 Task: Look for space in Borsa, Romania from 1st August, 2023 to 5th August, 2023 for 3 adults, 1 child in price range Rs.13000 to Rs.20000. Place can be entire place with 2 bedrooms having 3 beds and 2 bathrooms. Property type can be flatguest house, hotel. Booking option can be shelf check-in. Required host language is English.
Action: Mouse moved to (427, 88)
Screenshot: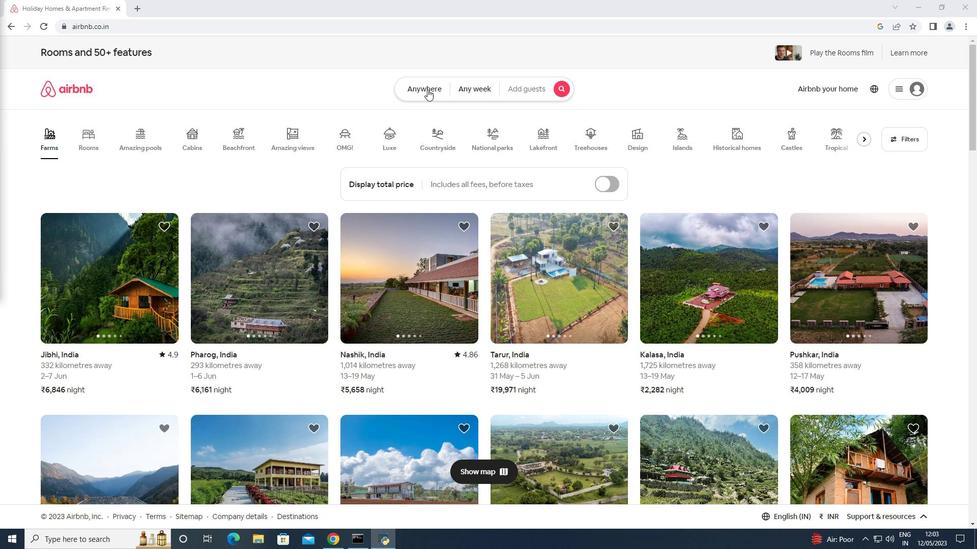
Action: Mouse pressed left at (427, 88)
Screenshot: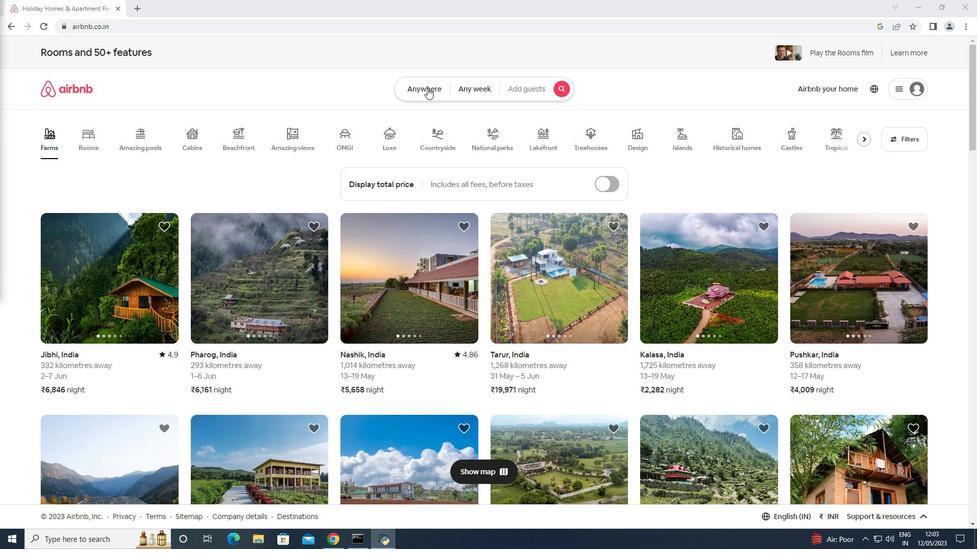
Action: Mouse moved to (351, 134)
Screenshot: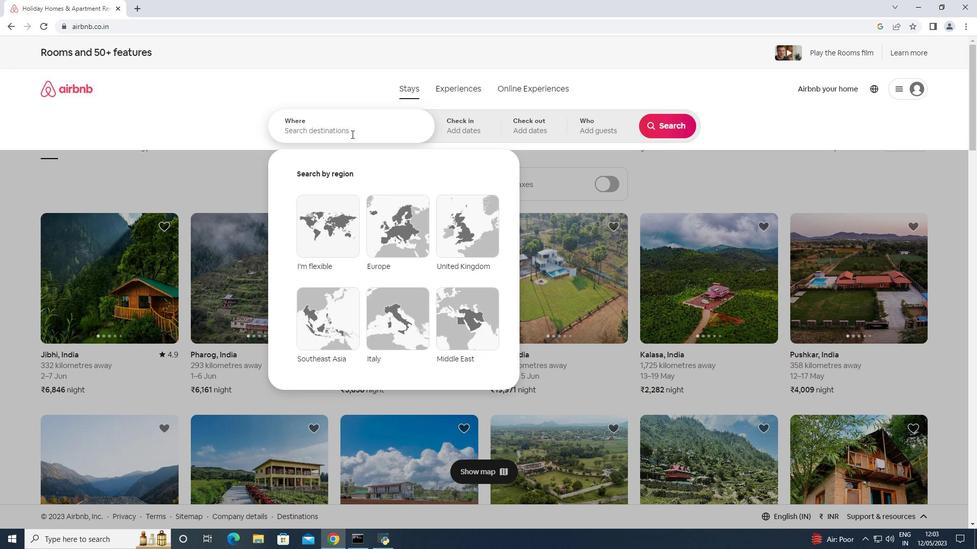 
Action: Mouse pressed left at (351, 134)
Screenshot: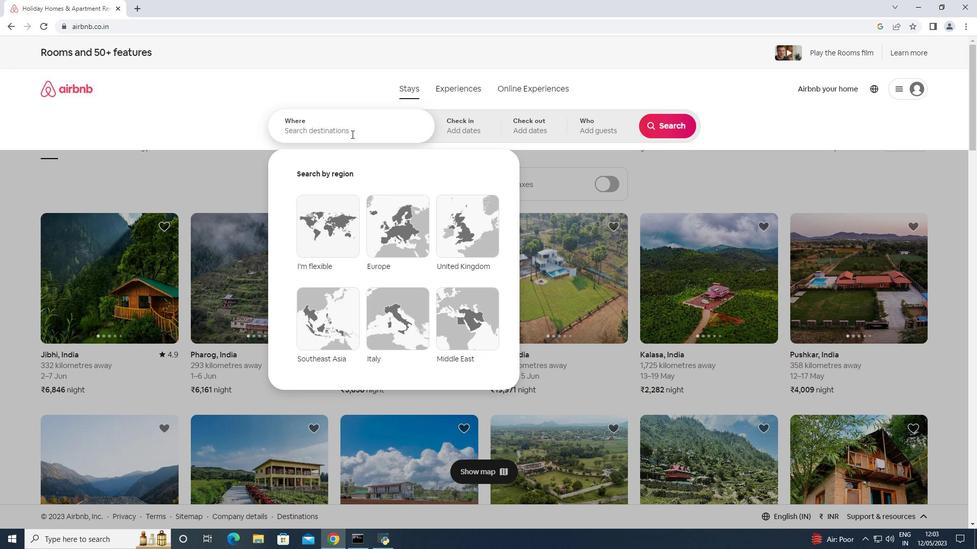 
Action: Key pressed <Key.shift>Borsa,<Key.space><Key.shift>Romania<Key.enter>
Screenshot: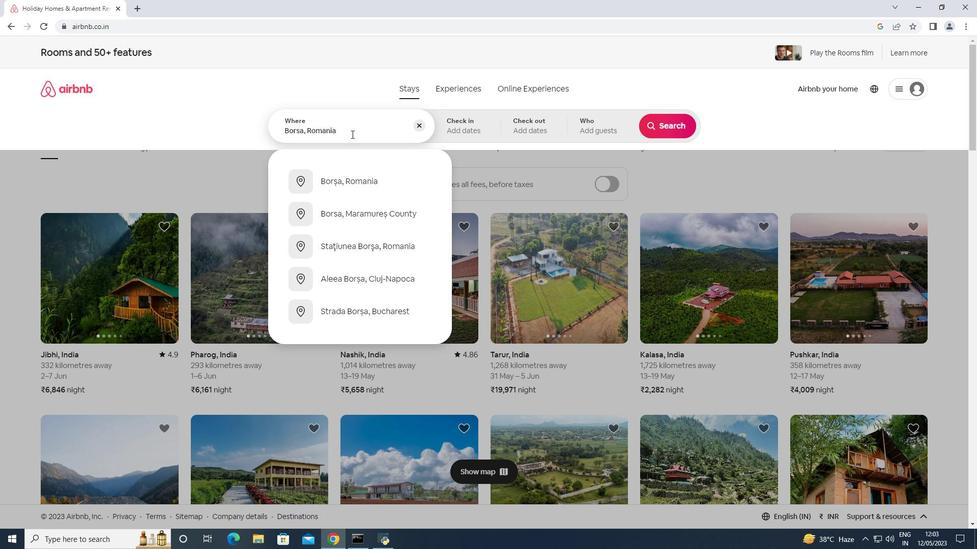 
Action: Mouse moved to (667, 211)
Screenshot: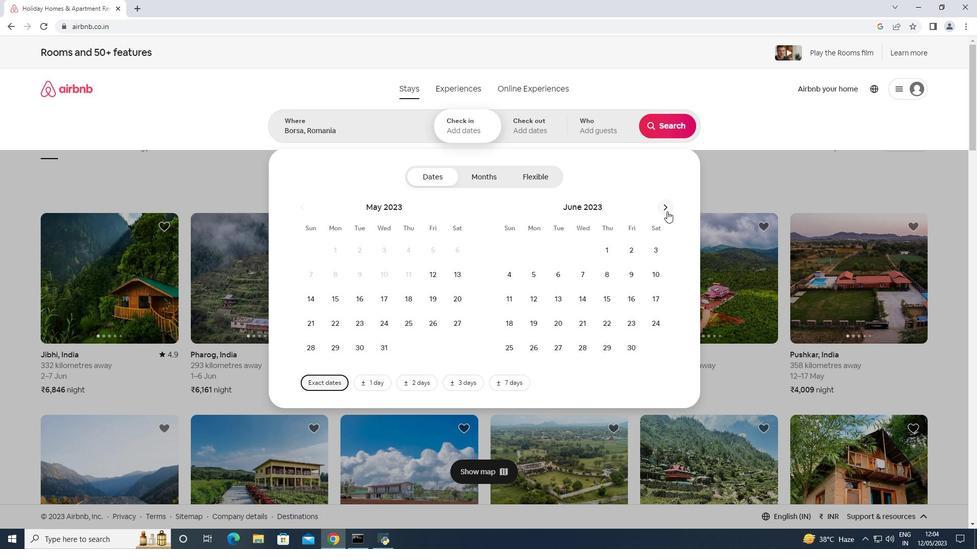 
Action: Mouse pressed left at (667, 211)
Screenshot: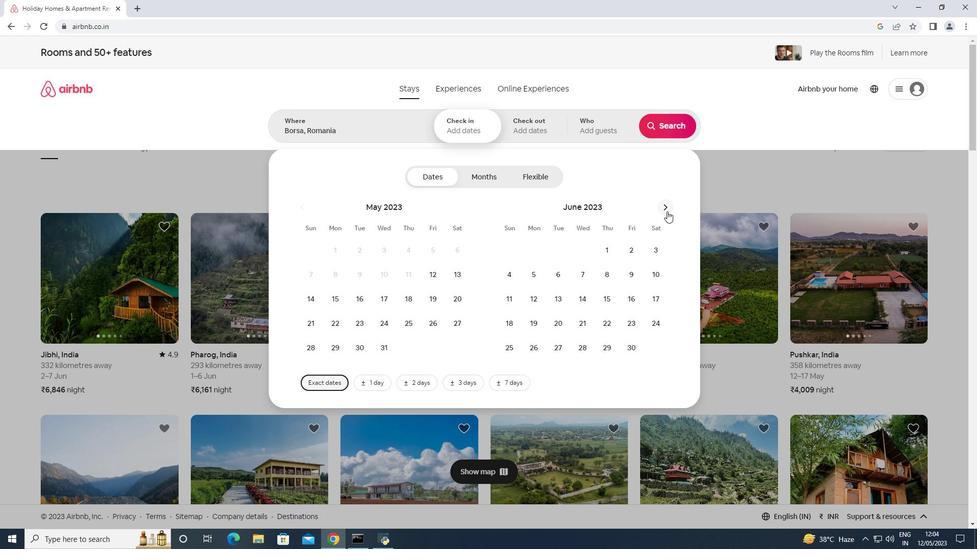 
Action: Mouse pressed left at (667, 211)
Screenshot: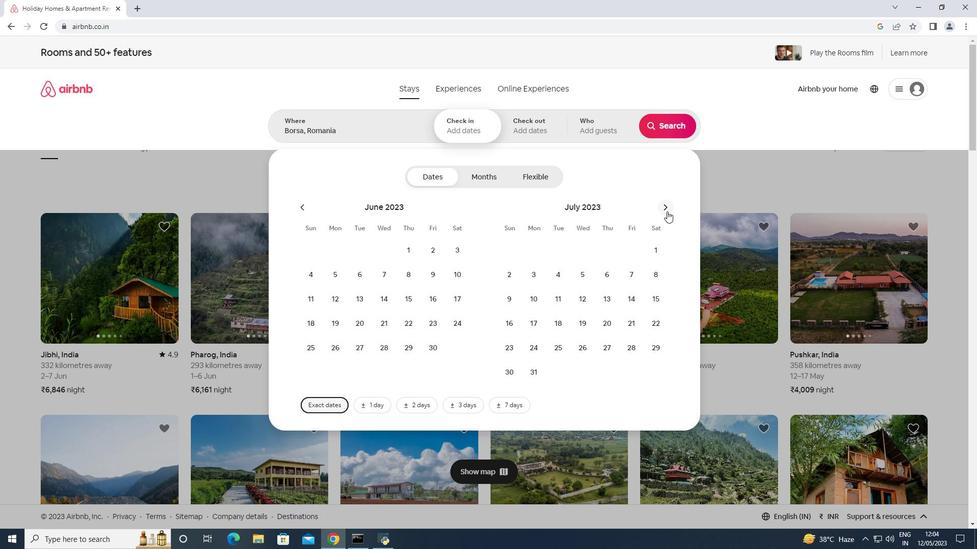 
Action: Mouse moved to (561, 247)
Screenshot: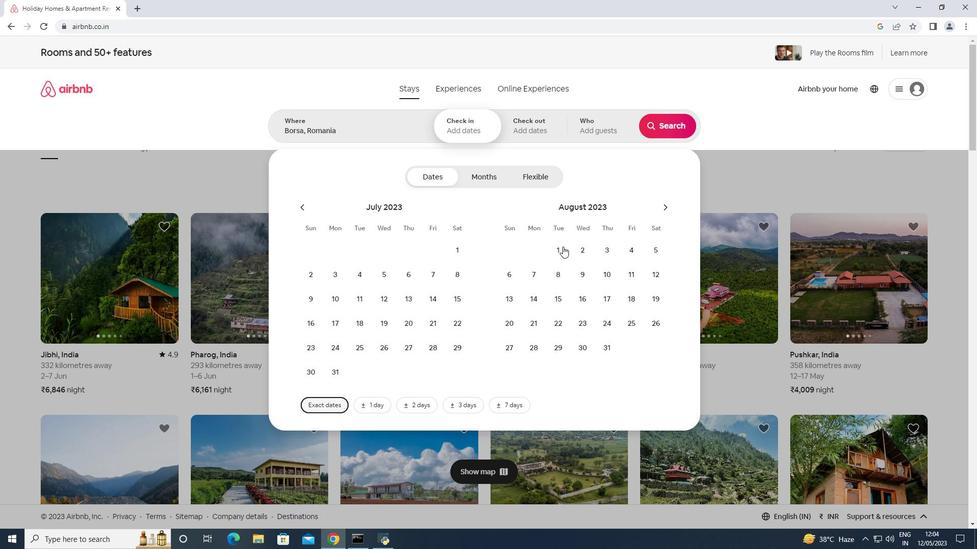 
Action: Mouse pressed left at (561, 247)
Screenshot: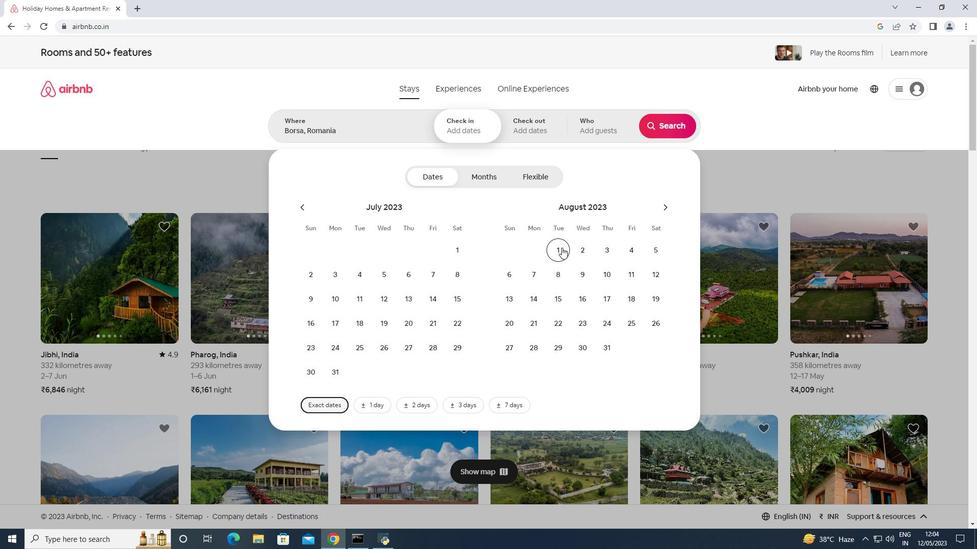 
Action: Mouse moved to (648, 248)
Screenshot: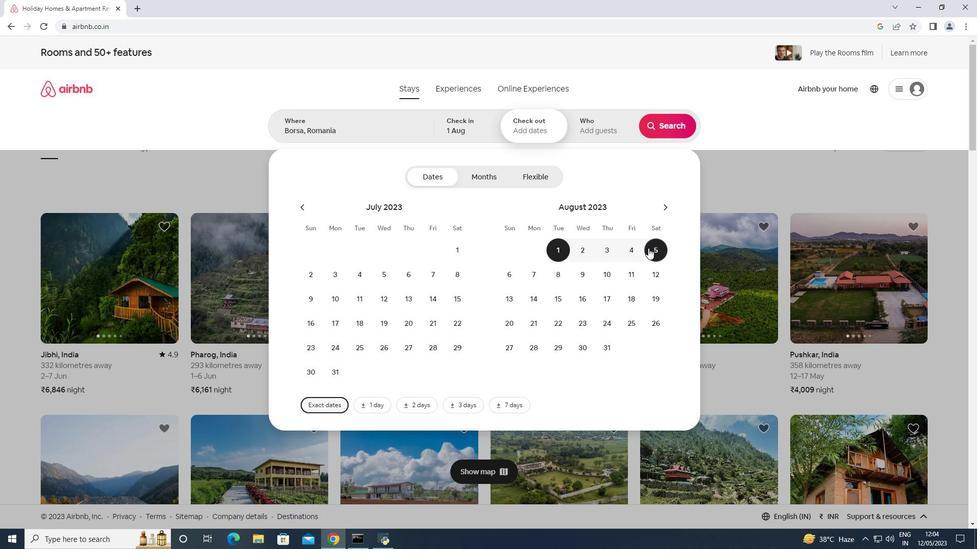 
Action: Mouse pressed left at (648, 248)
Screenshot: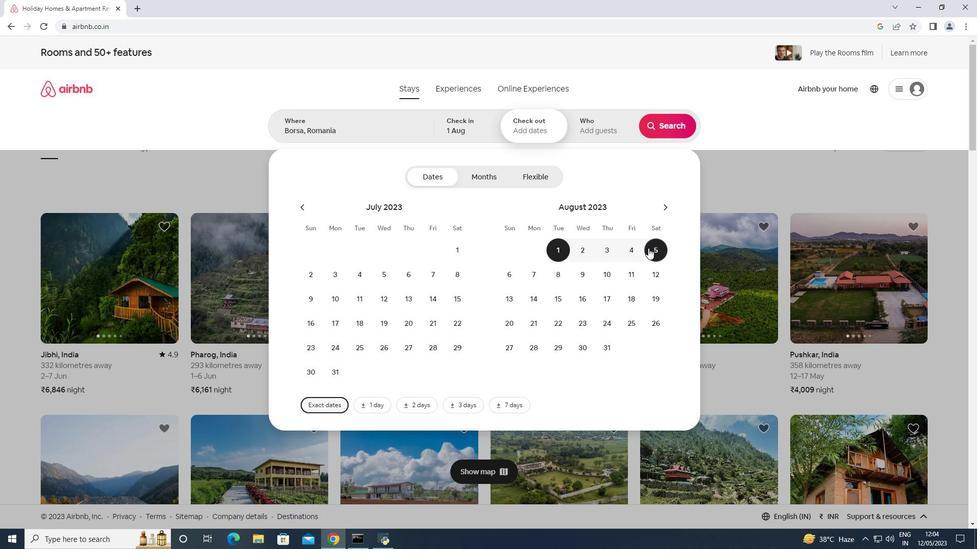 
Action: Mouse moved to (592, 132)
Screenshot: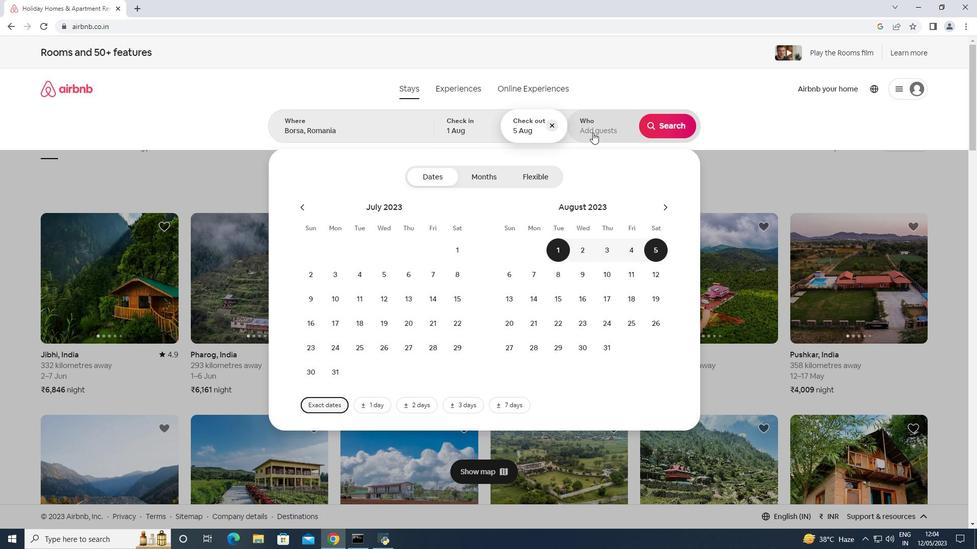 
Action: Mouse pressed left at (592, 132)
Screenshot: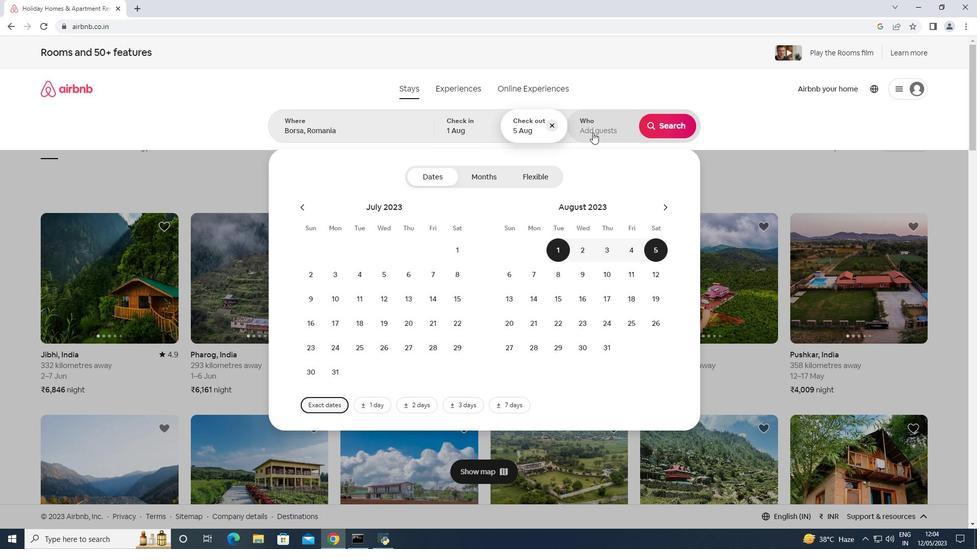 
Action: Mouse moved to (670, 178)
Screenshot: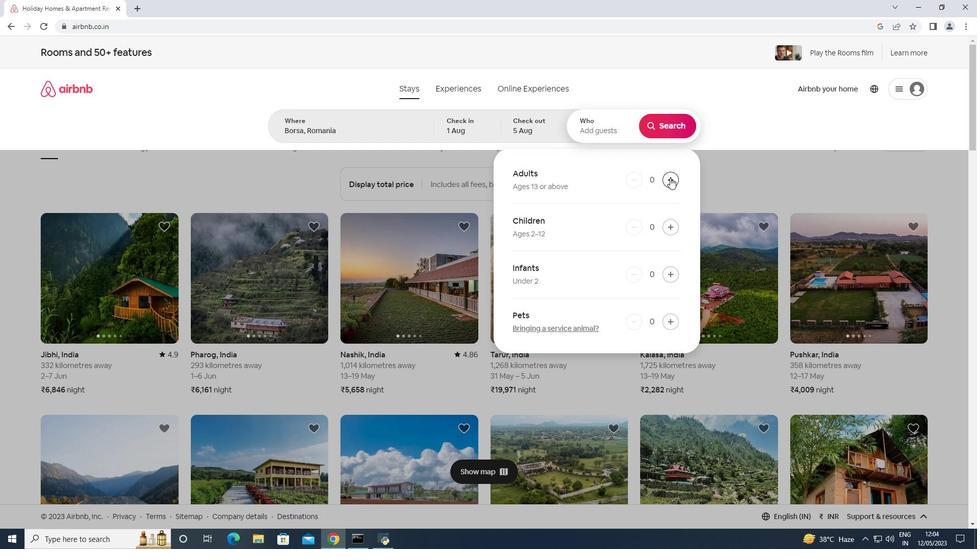 
Action: Mouse pressed left at (670, 178)
Screenshot: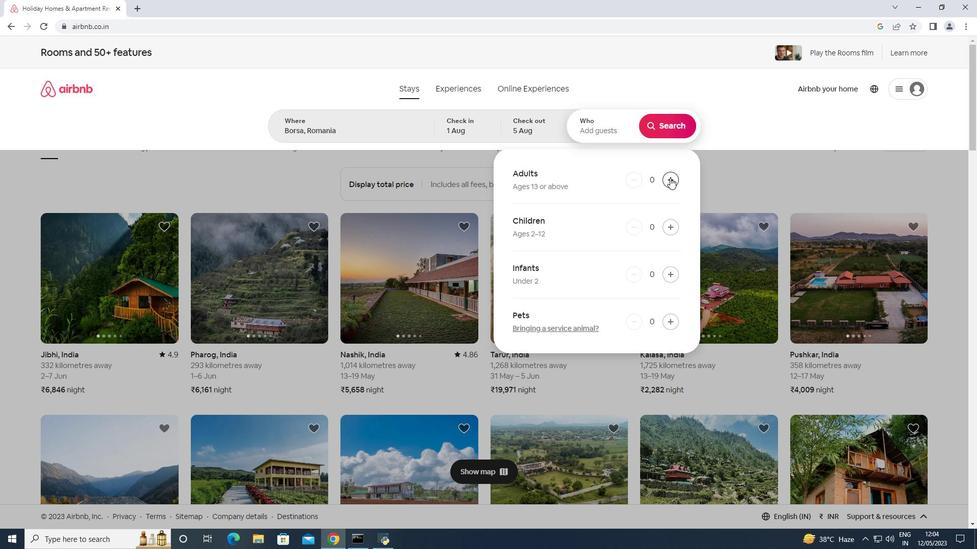 
Action: Mouse pressed left at (670, 178)
Screenshot: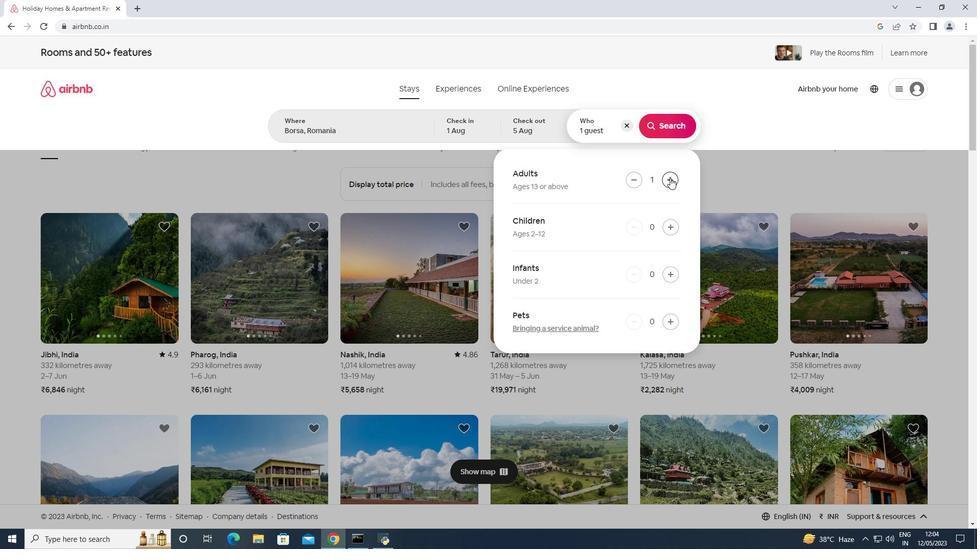 
Action: Mouse pressed left at (670, 178)
Screenshot: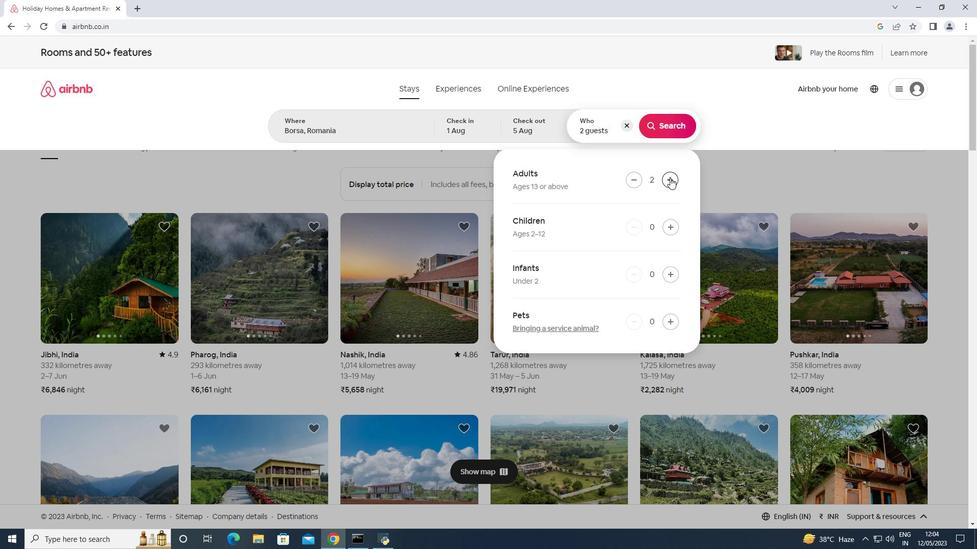 
Action: Mouse moved to (671, 227)
Screenshot: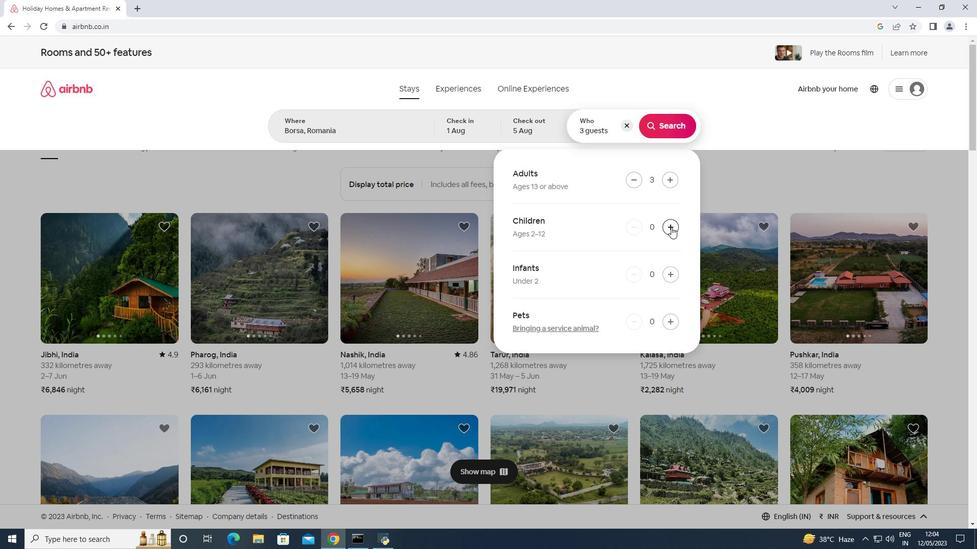 
Action: Mouse pressed left at (671, 227)
Screenshot: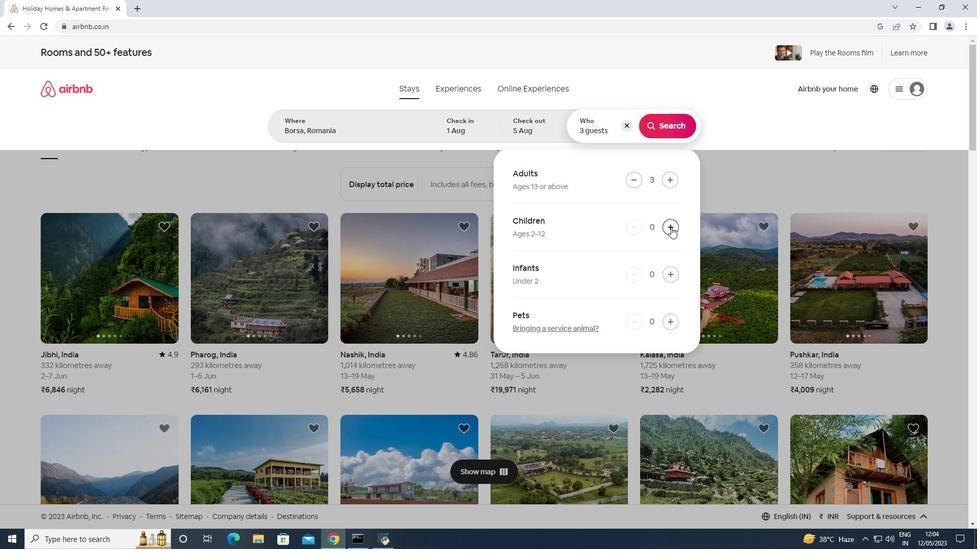 
Action: Mouse moved to (665, 122)
Screenshot: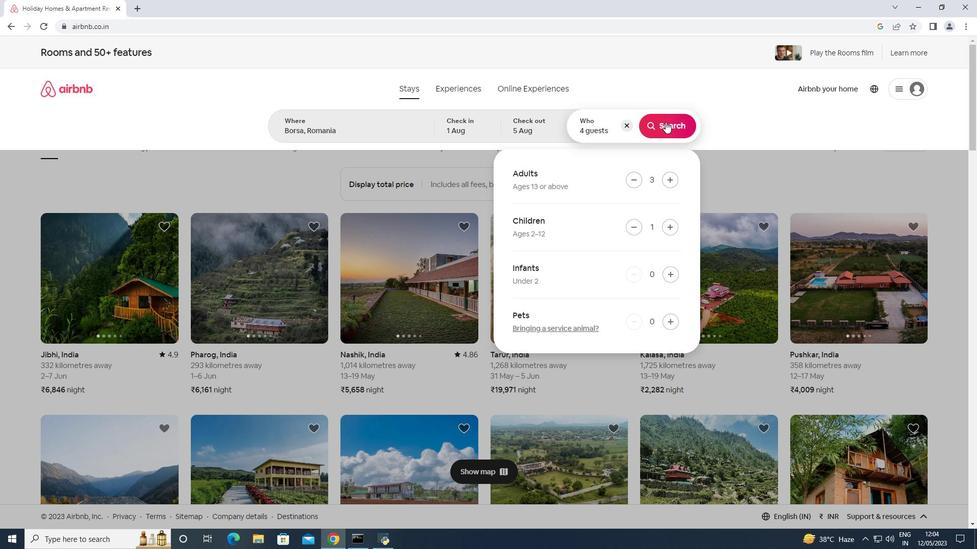 
Action: Mouse pressed left at (665, 122)
Screenshot: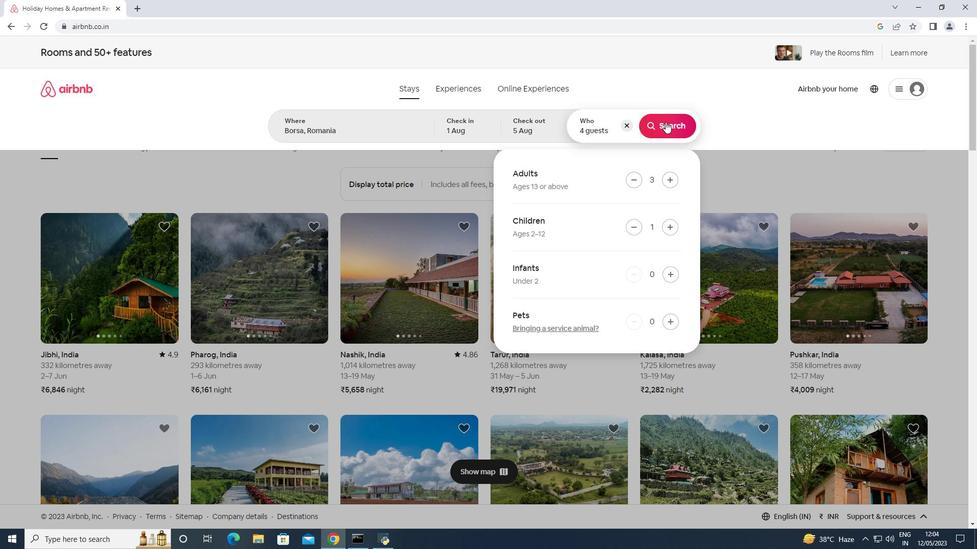 
Action: Mouse moved to (930, 95)
Screenshot: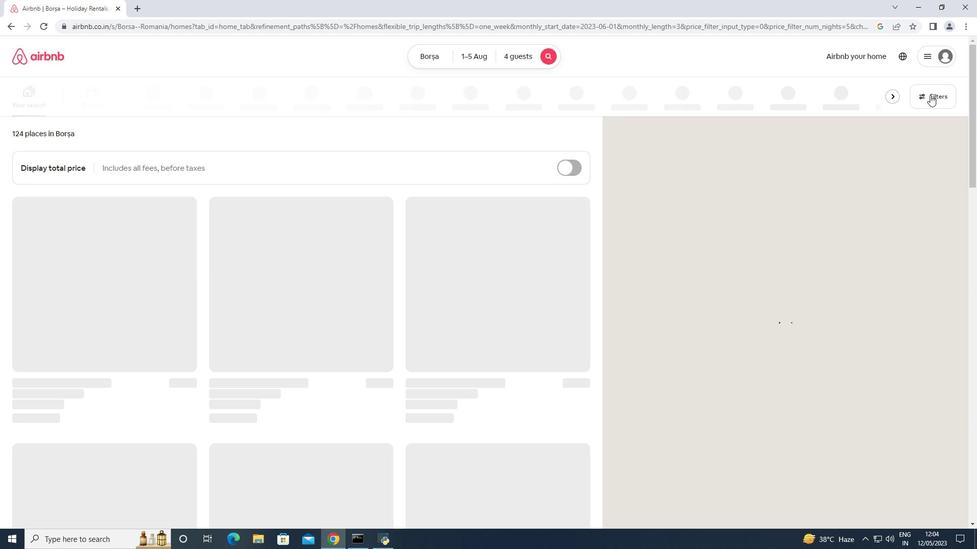 
Action: Mouse pressed left at (930, 95)
Screenshot: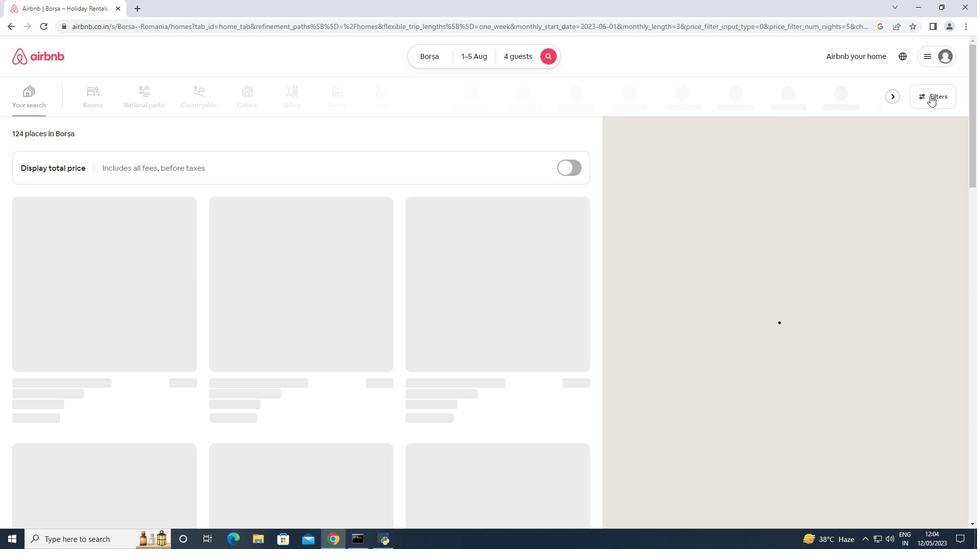 
Action: Mouse moved to (381, 348)
Screenshot: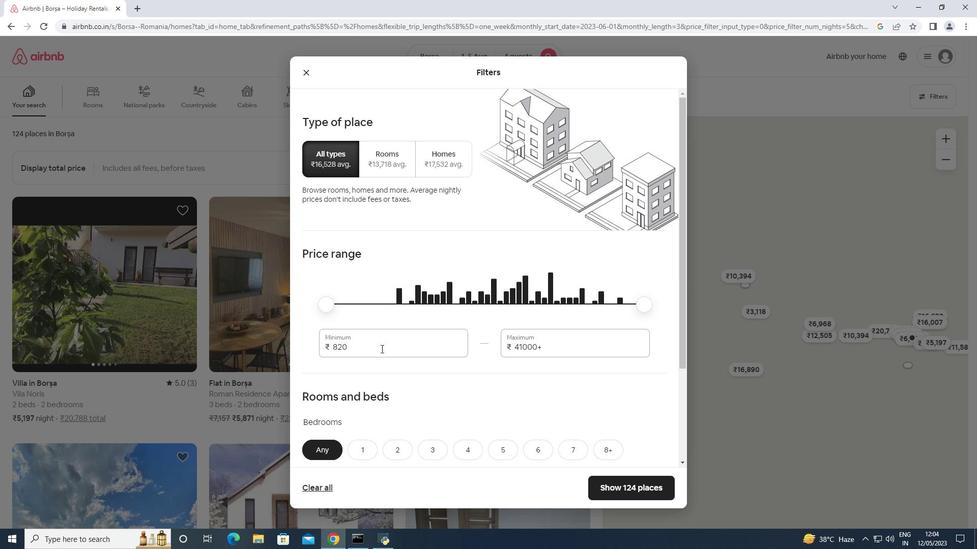 
Action: Mouse pressed left at (381, 348)
Screenshot: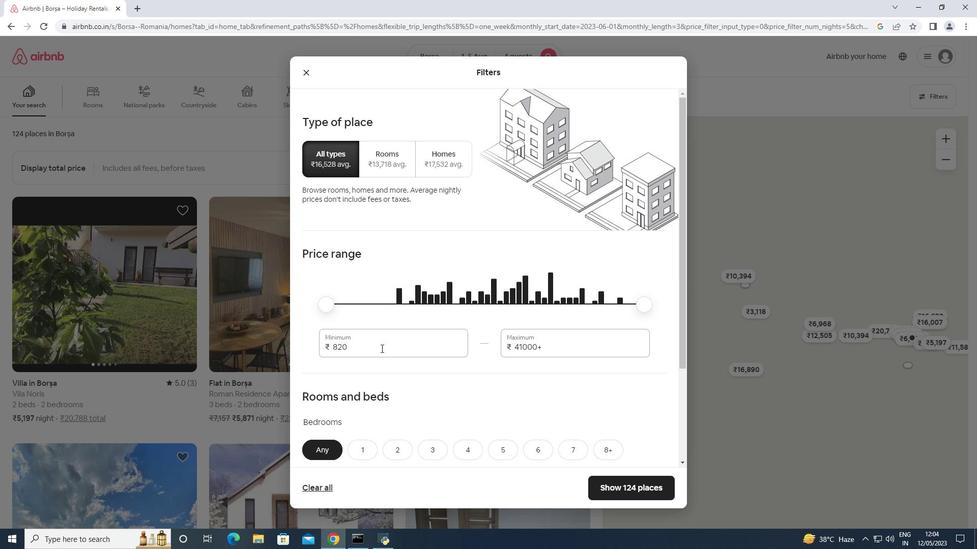
Action: Mouse pressed left at (381, 348)
Screenshot: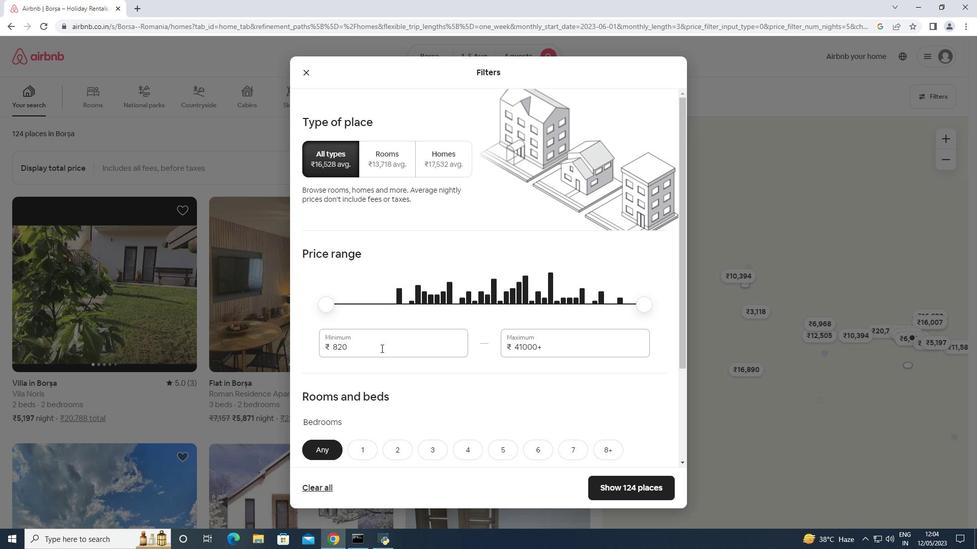 
Action: Key pressed 13000<Key.tab>20000
Screenshot: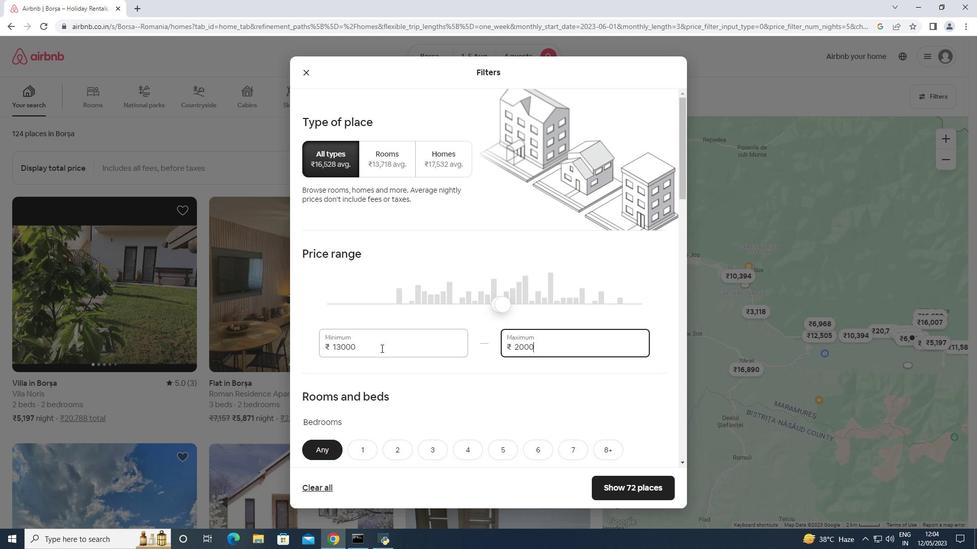 
Action: Mouse scrolled (381, 348) with delta (0, 0)
Screenshot: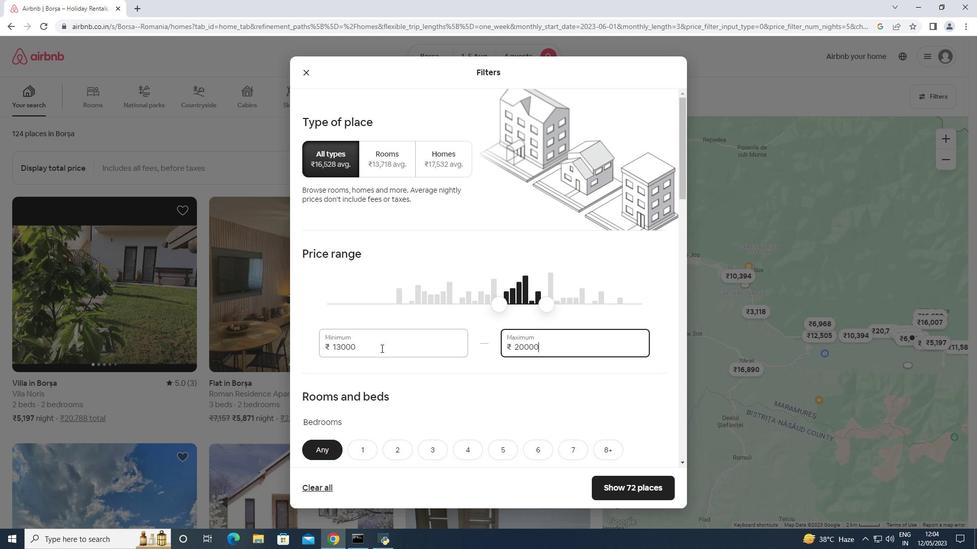 
Action: Mouse scrolled (381, 348) with delta (0, 0)
Screenshot: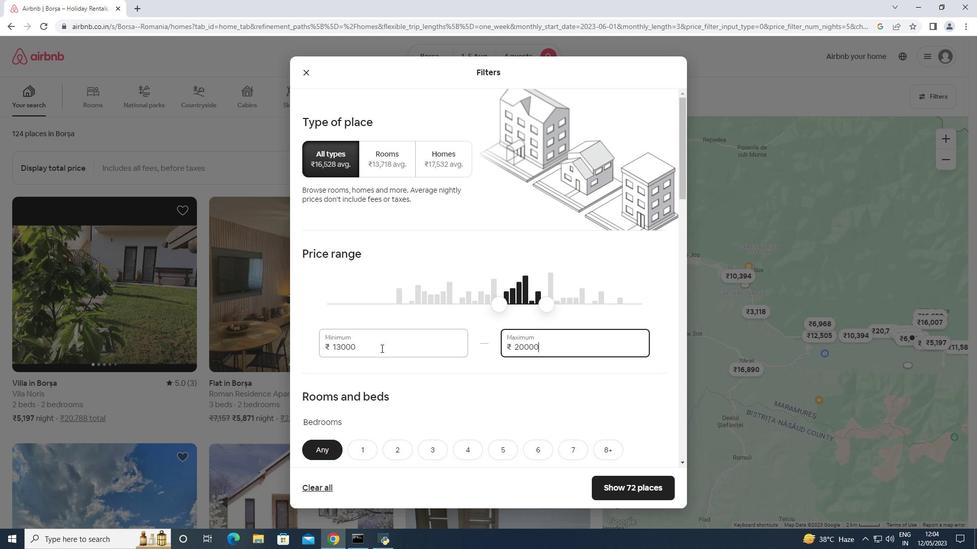 
Action: Mouse scrolled (381, 348) with delta (0, 0)
Screenshot: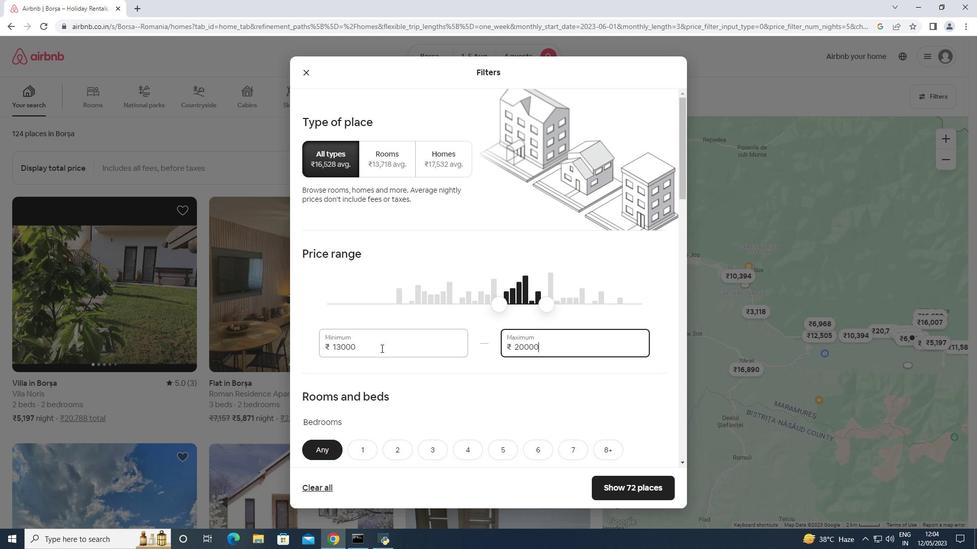 
Action: Mouse scrolled (381, 348) with delta (0, 0)
Screenshot: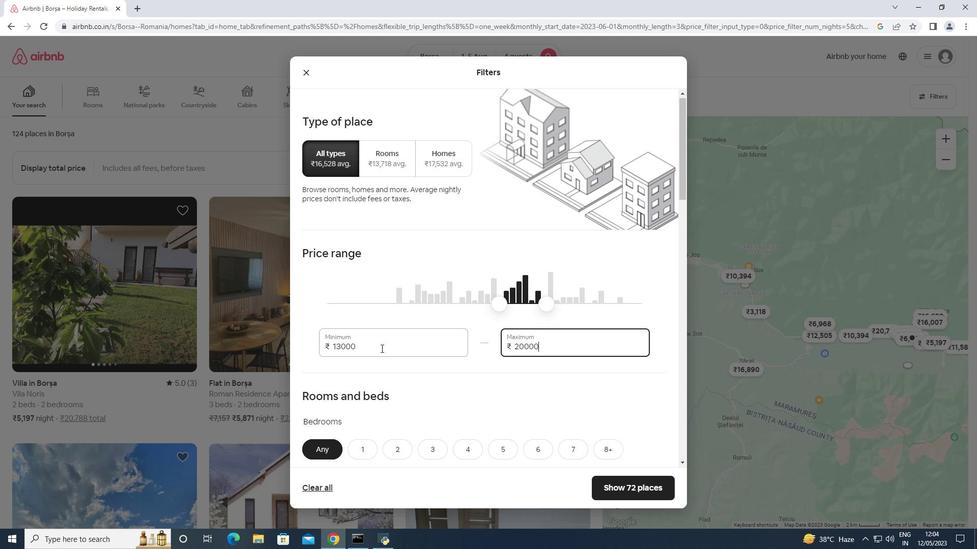 
Action: Mouse scrolled (381, 348) with delta (0, 0)
Screenshot: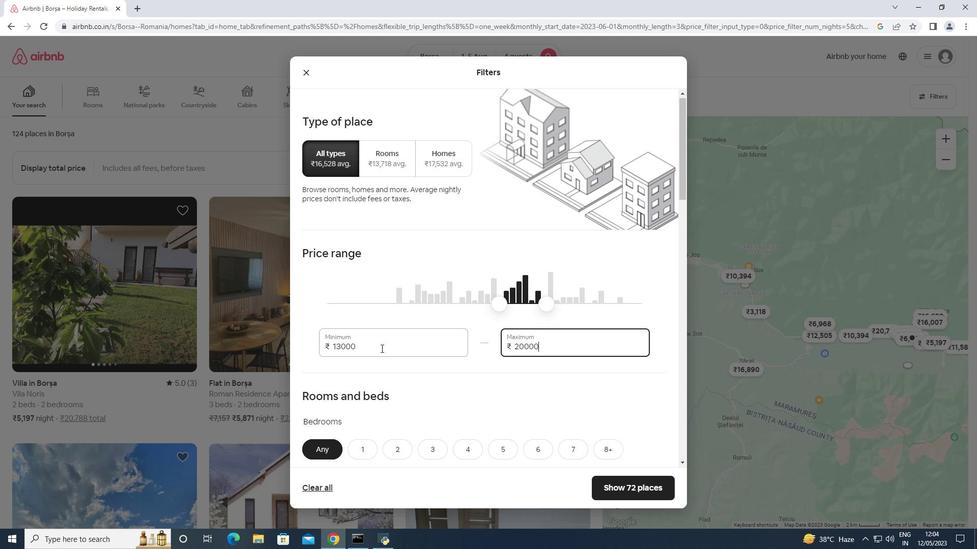 
Action: Mouse moved to (397, 194)
Screenshot: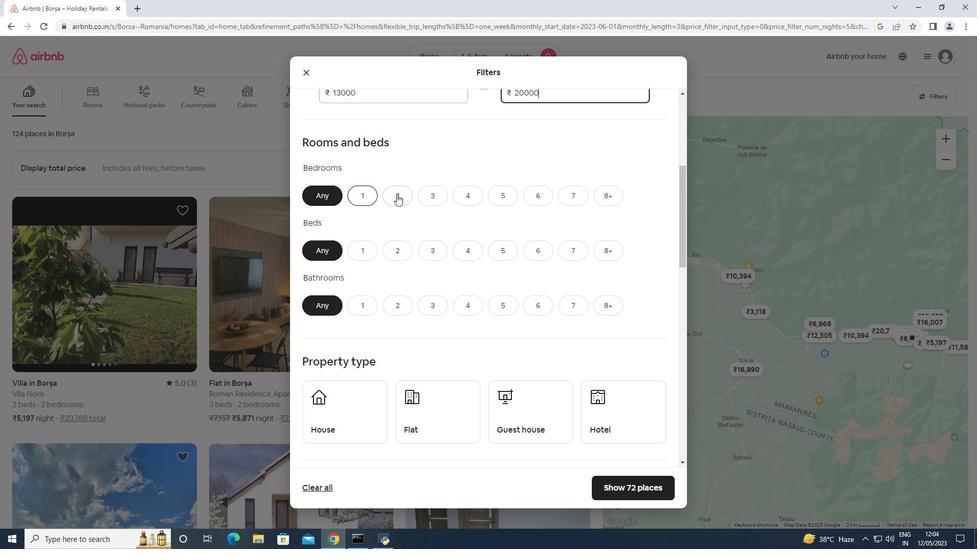 
Action: Mouse pressed left at (397, 194)
Screenshot: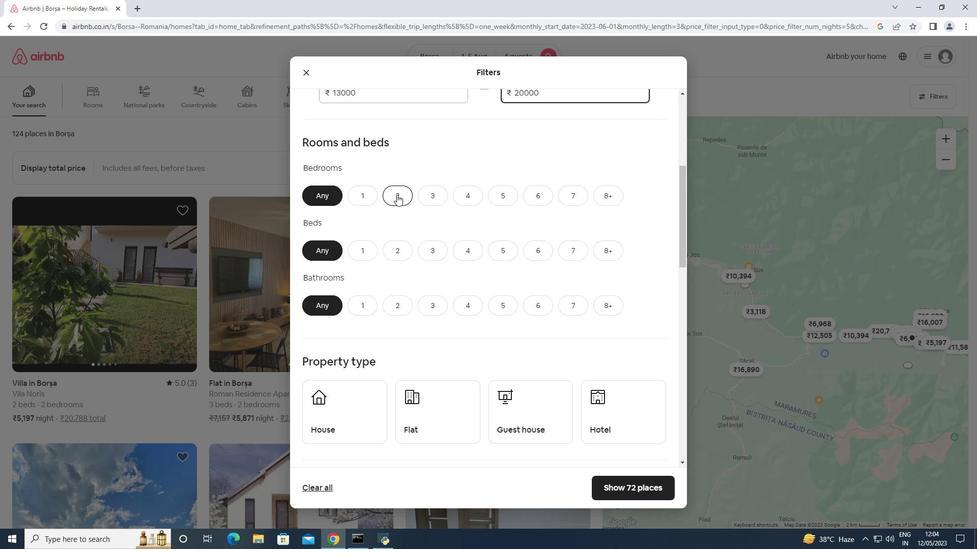 
Action: Mouse moved to (436, 246)
Screenshot: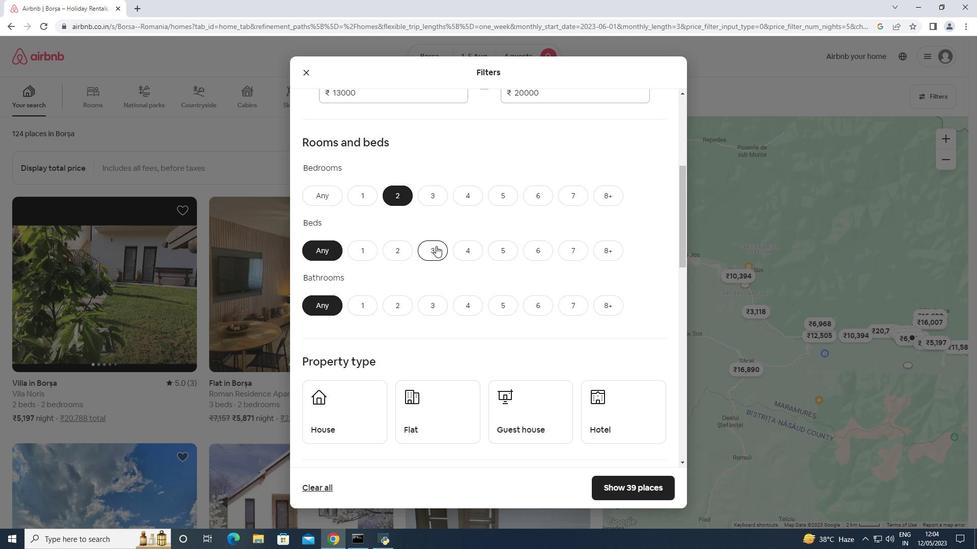 
Action: Mouse pressed left at (436, 246)
Screenshot: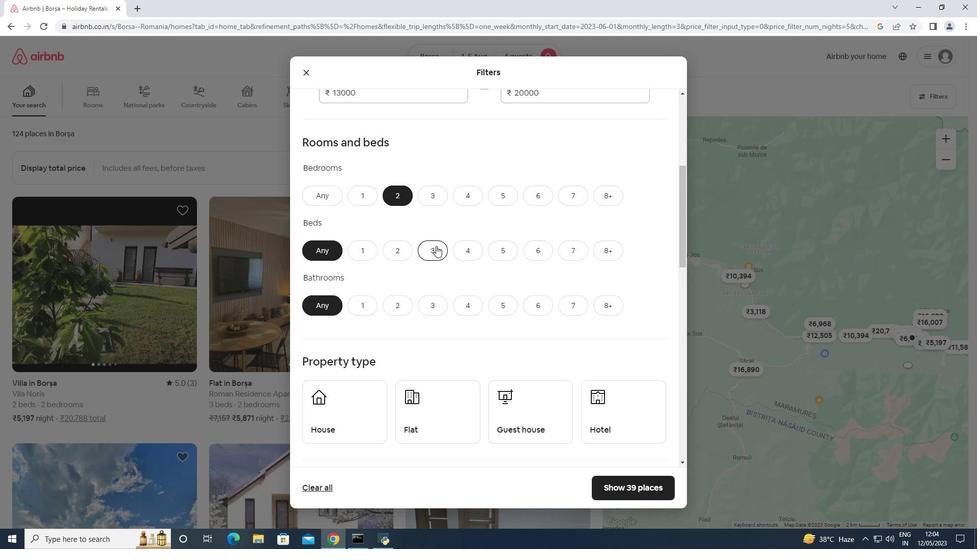 
Action: Mouse moved to (398, 303)
Screenshot: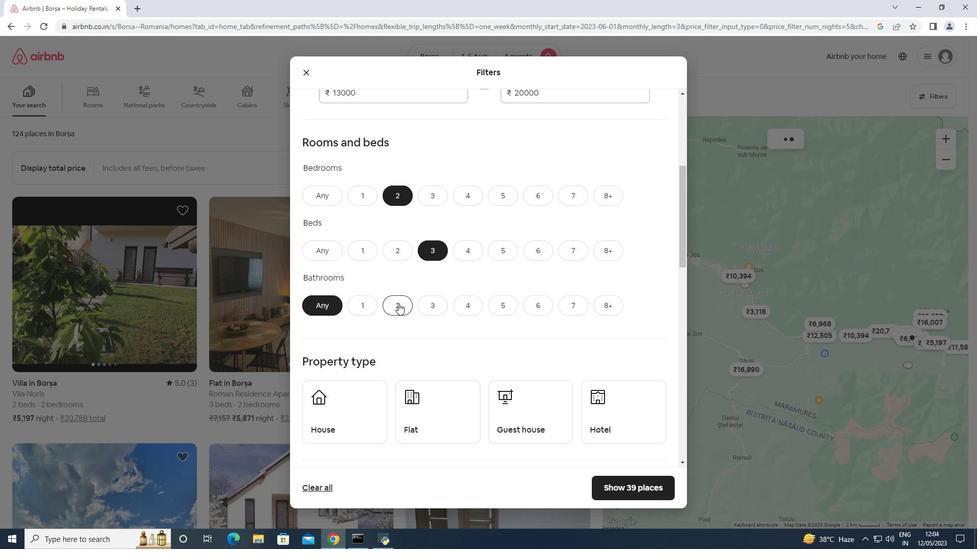 
Action: Mouse pressed left at (398, 303)
Screenshot: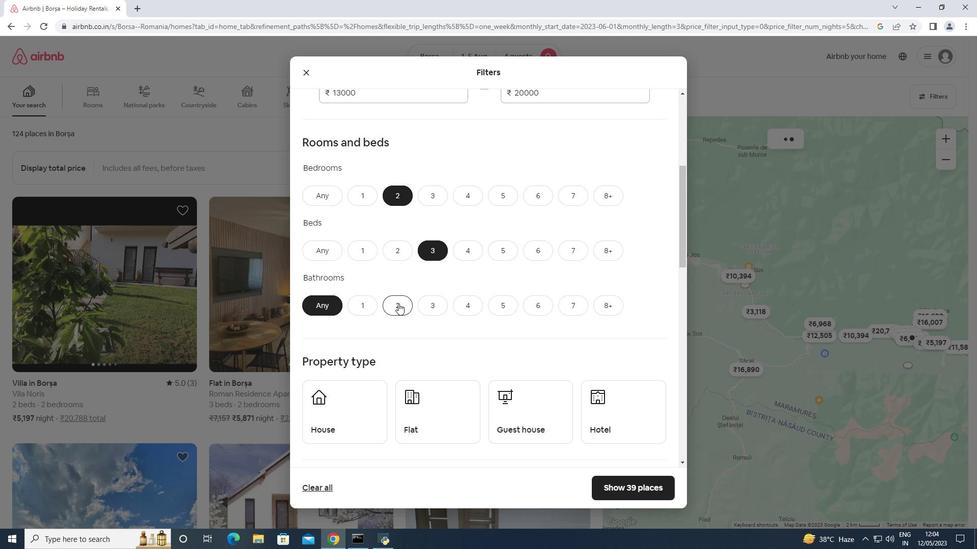 
Action: Mouse moved to (343, 430)
Screenshot: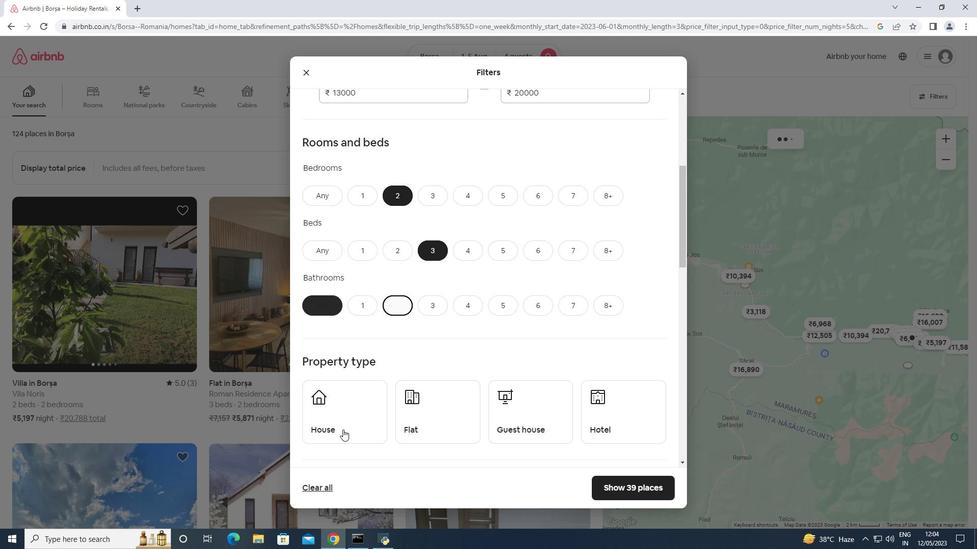 
Action: Mouse pressed left at (343, 430)
Screenshot: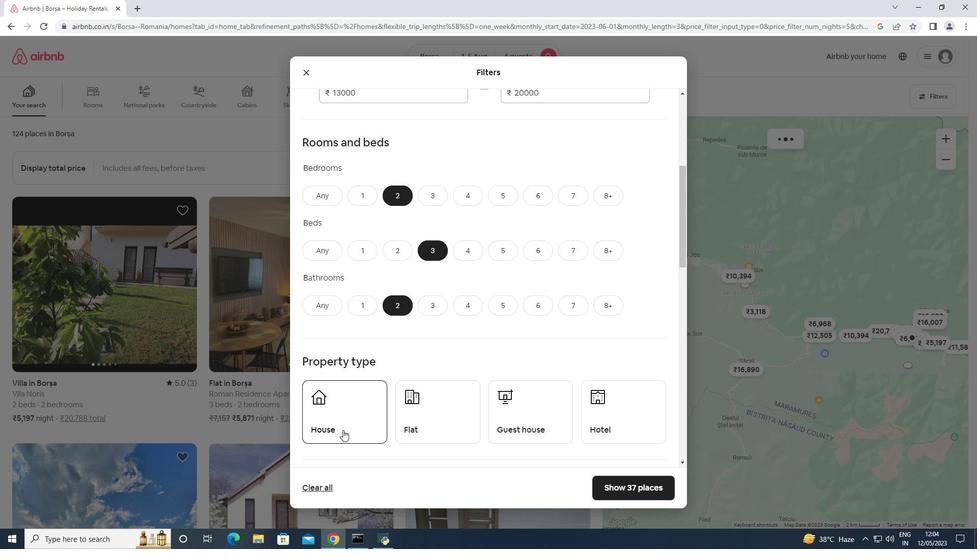 
Action: Mouse moved to (406, 422)
Screenshot: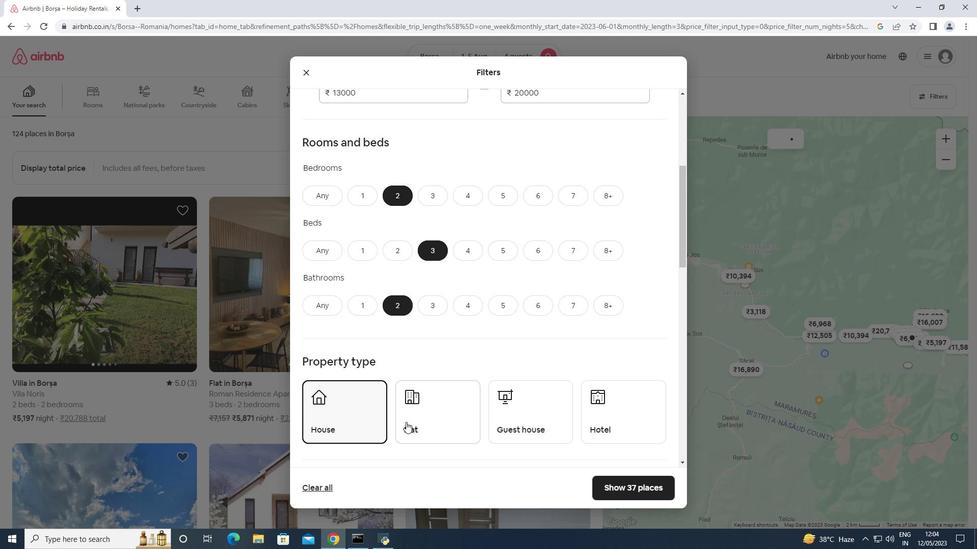 
Action: Mouse pressed left at (406, 422)
Screenshot: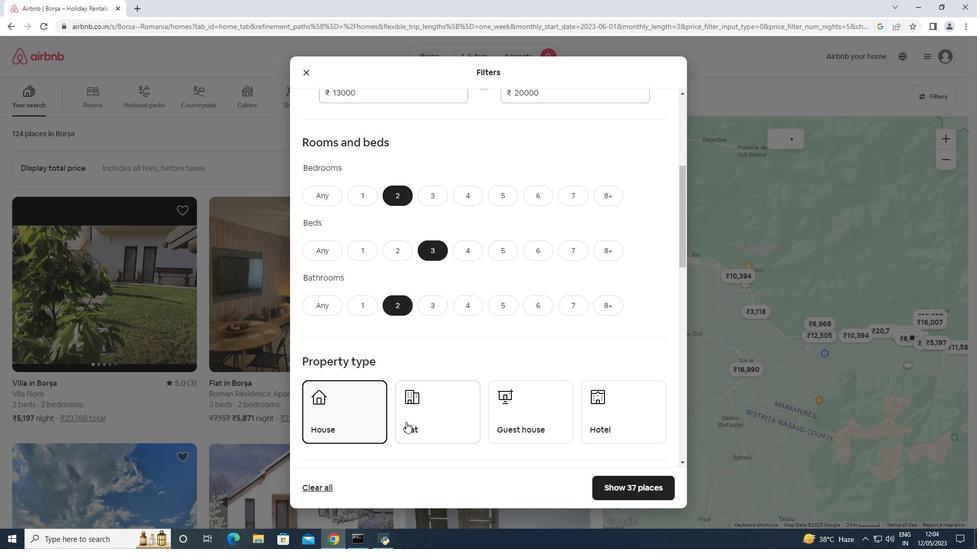 
Action: Mouse moved to (517, 416)
Screenshot: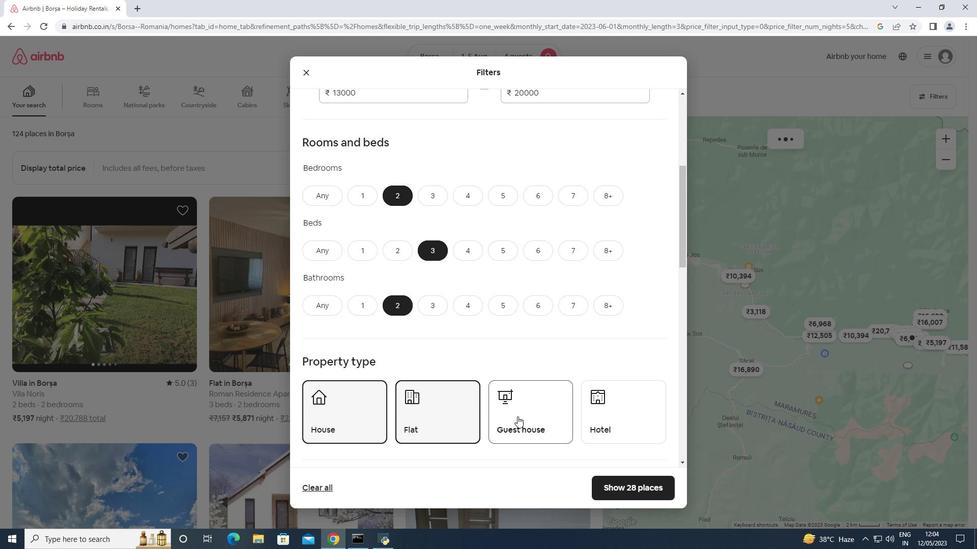 
Action: Mouse pressed left at (517, 416)
Screenshot: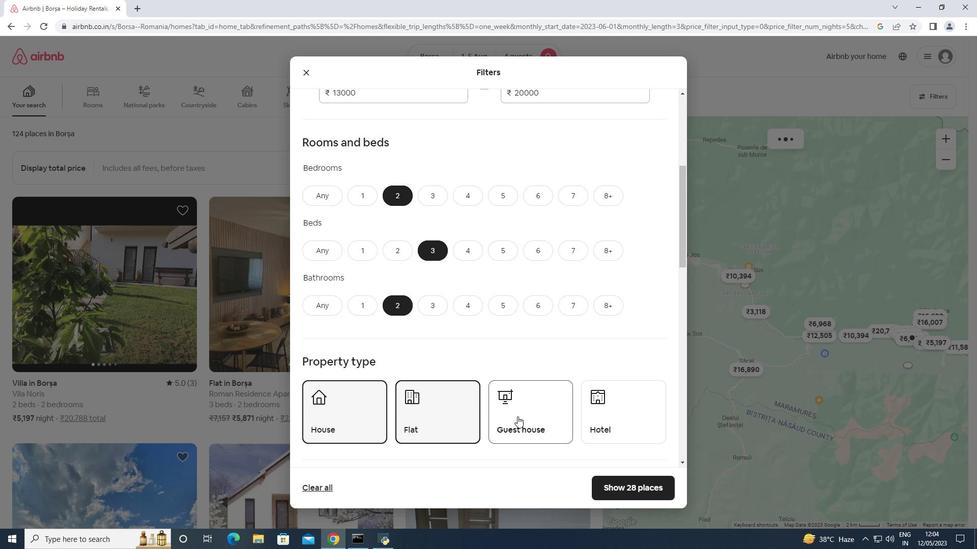 
Action: Mouse moved to (587, 416)
Screenshot: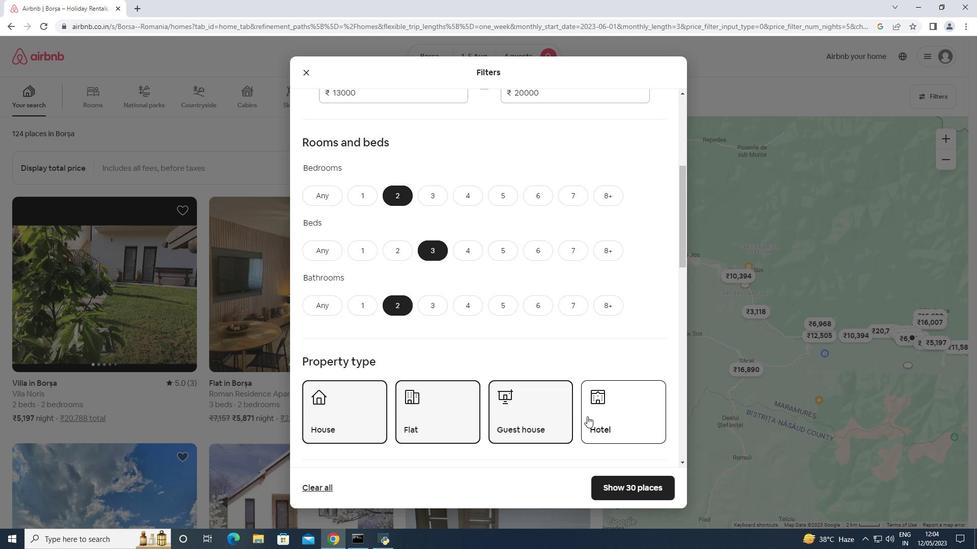 
Action: Mouse scrolled (587, 416) with delta (0, 0)
Screenshot: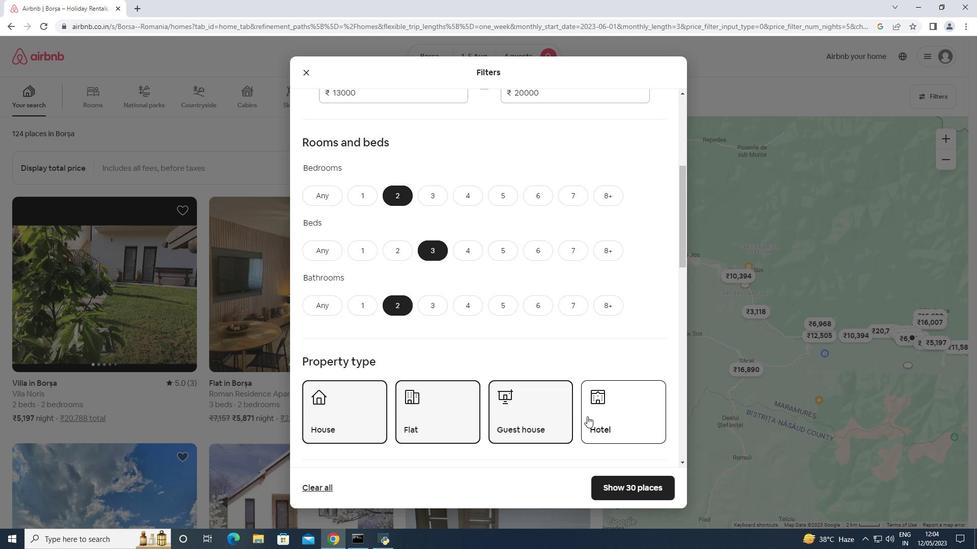 
Action: Mouse scrolled (587, 416) with delta (0, 0)
Screenshot: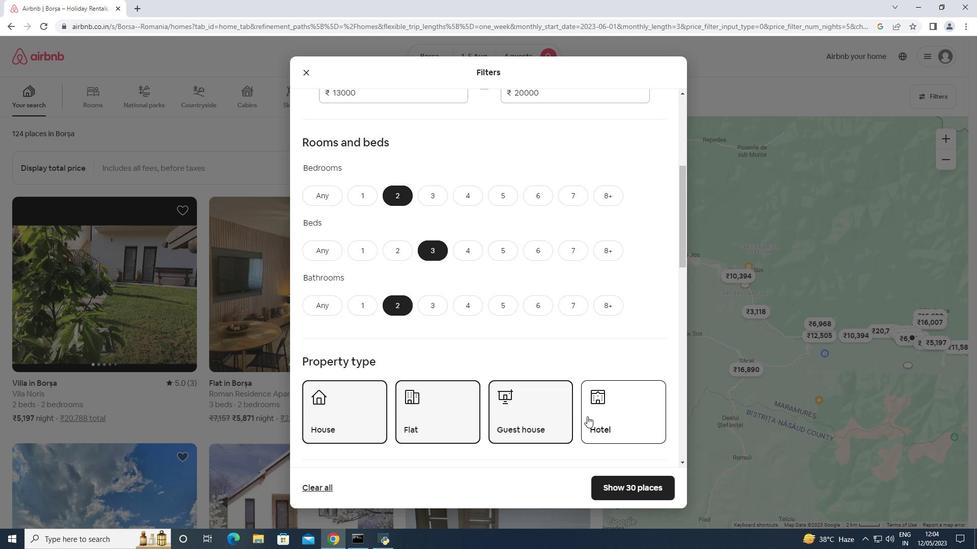 
Action: Mouse scrolled (587, 416) with delta (0, 0)
Screenshot: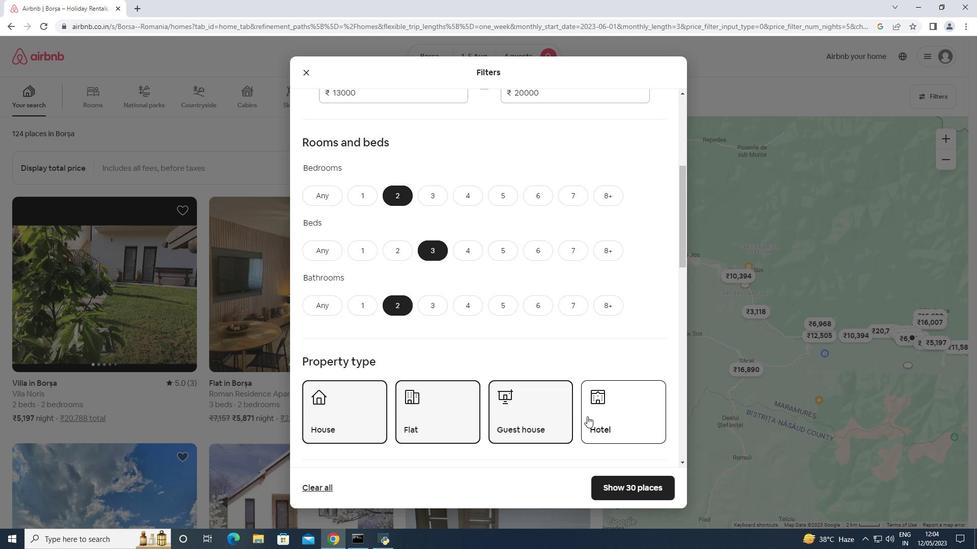 
Action: Mouse scrolled (587, 416) with delta (0, 0)
Screenshot: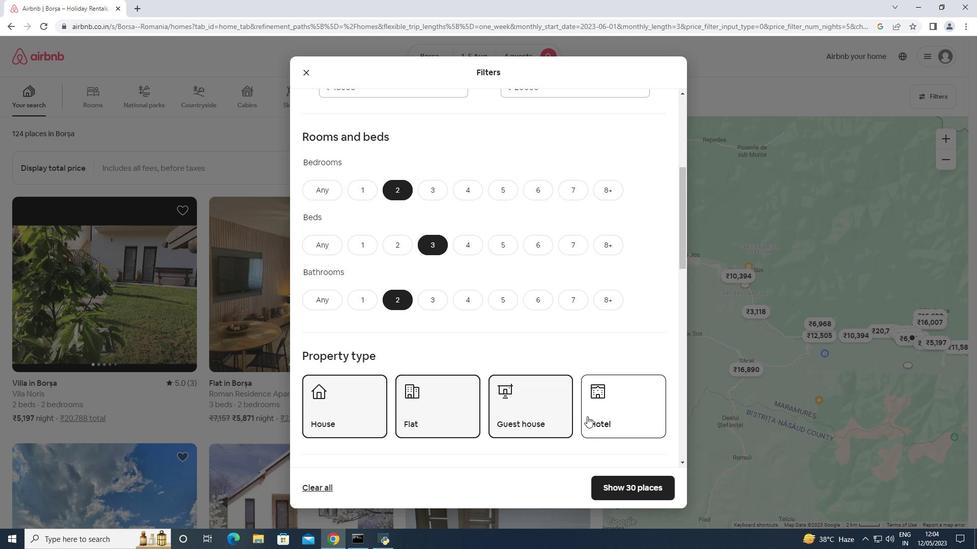 
Action: Mouse moved to (563, 430)
Screenshot: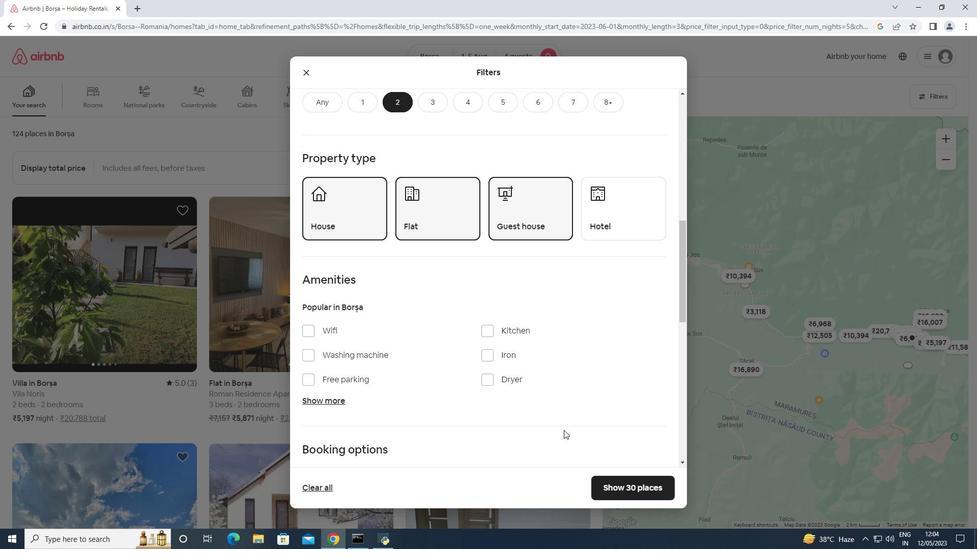 
Action: Mouse scrolled (563, 430) with delta (0, 0)
Screenshot: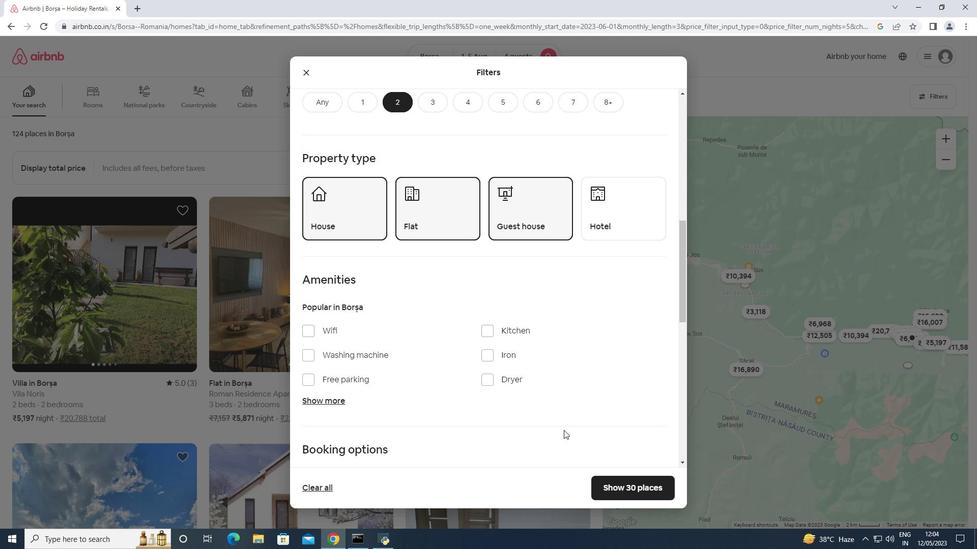 
Action: Mouse scrolled (563, 430) with delta (0, 0)
Screenshot: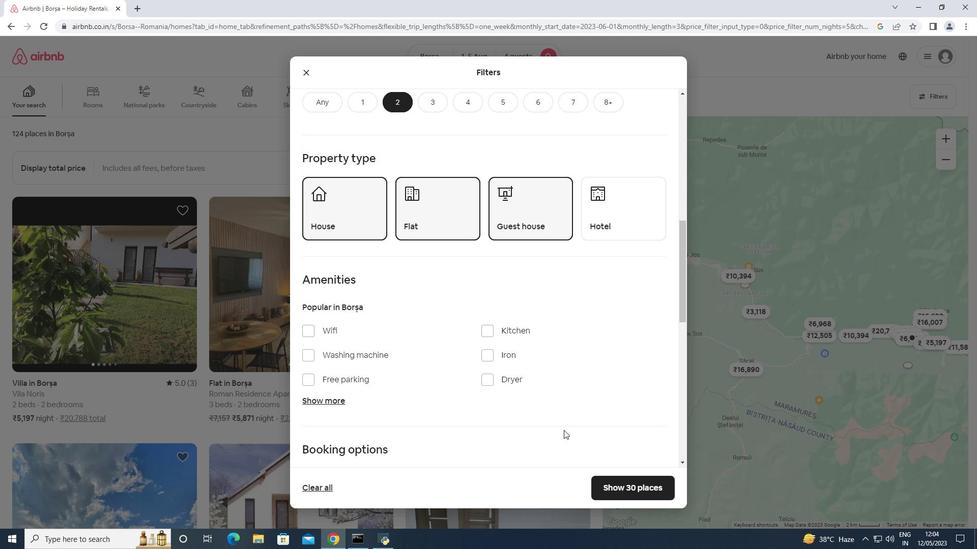 
Action: Mouse scrolled (563, 430) with delta (0, 0)
Screenshot: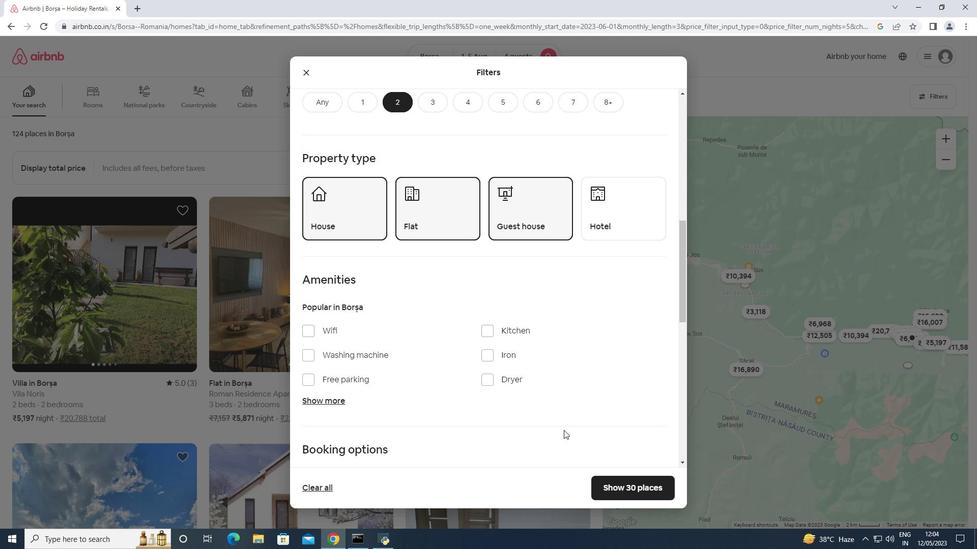 
Action: Mouse moved to (566, 425)
Screenshot: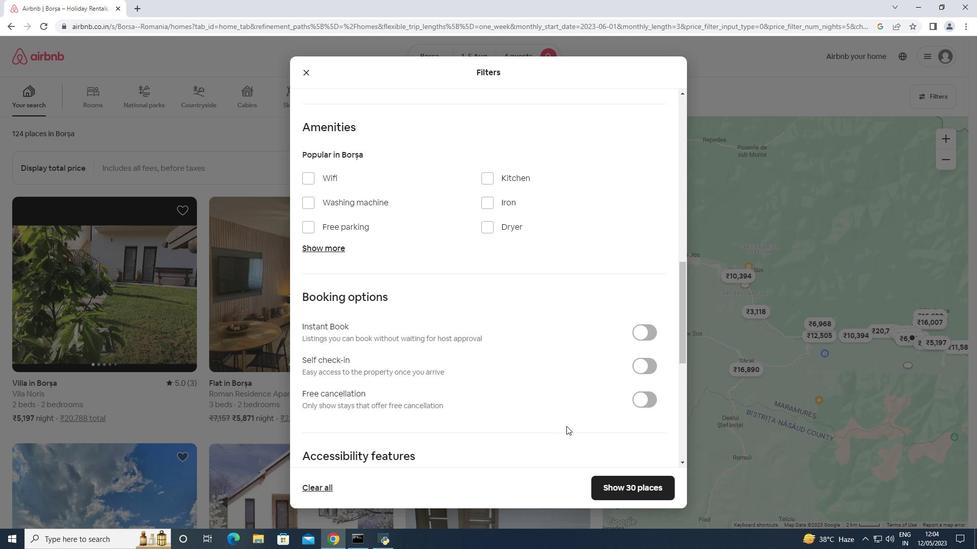 
Action: Mouse scrolled (566, 425) with delta (0, 0)
Screenshot: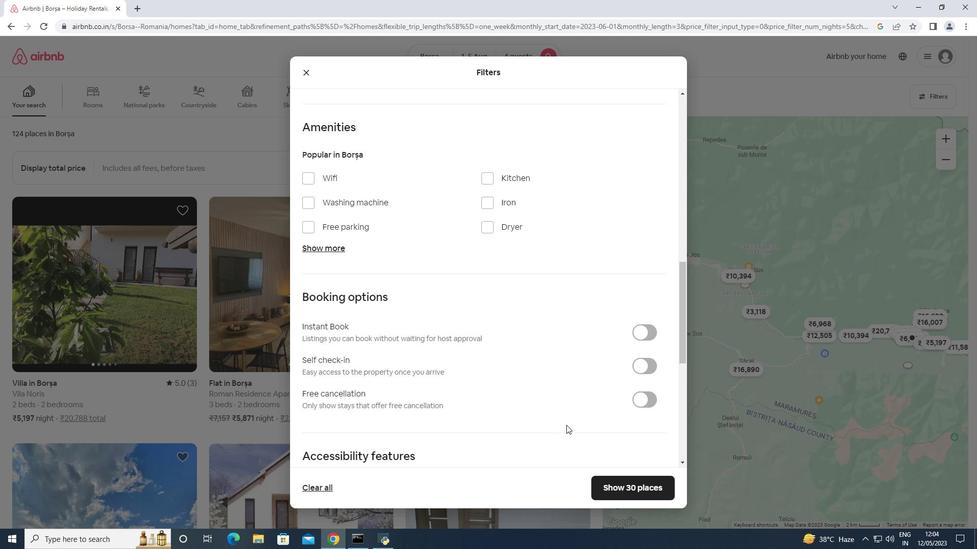 
Action: Mouse scrolled (566, 426) with delta (0, 0)
Screenshot: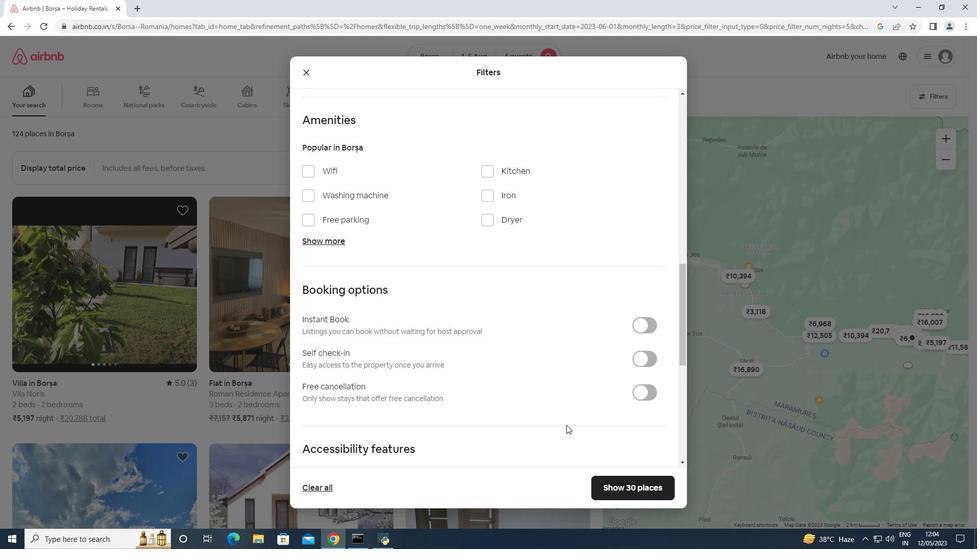 
Action: Mouse scrolled (566, 426) with delta (0, 0)
Screenshot: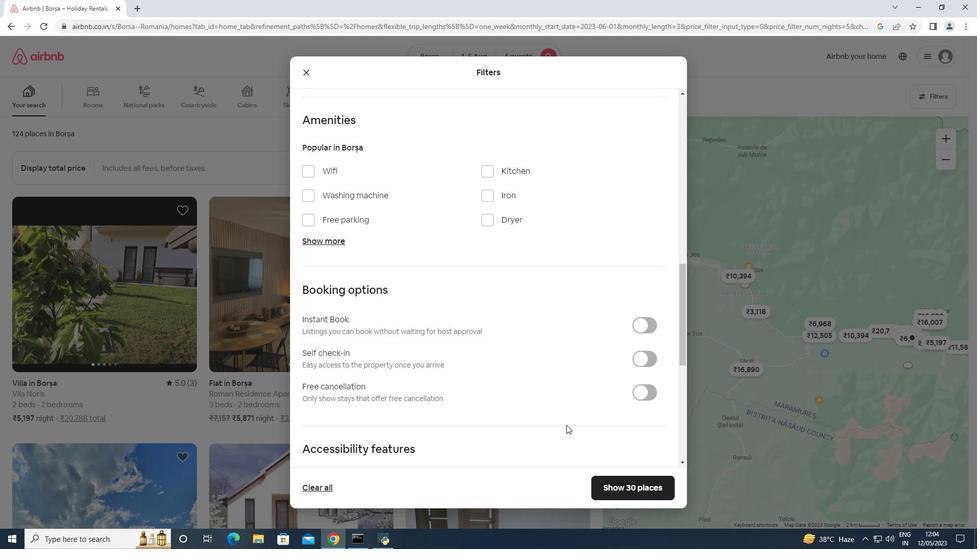 
Action: Mouse scrolled (566, 426) with delta (0, 0)
Screenshot: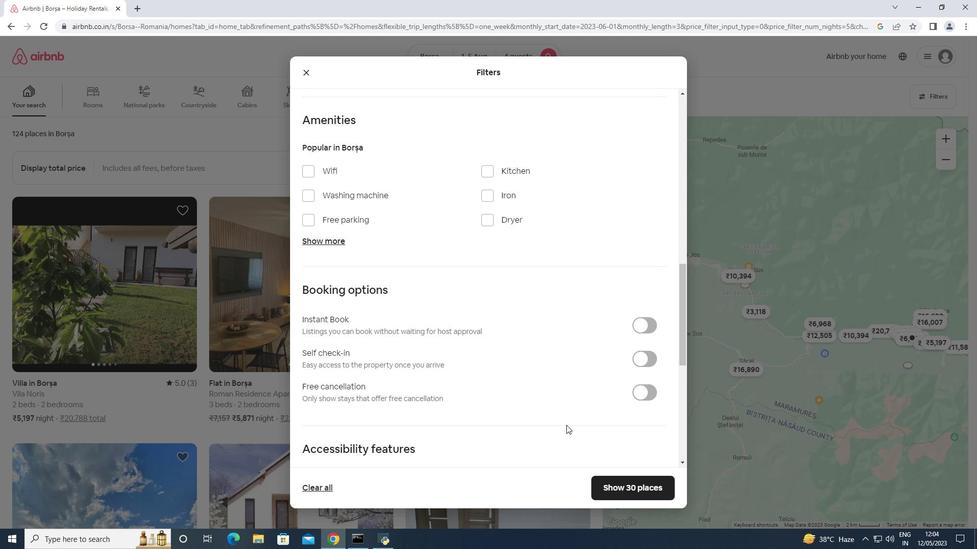 
Action: Mouse moved to (639, 181)
Screenshot: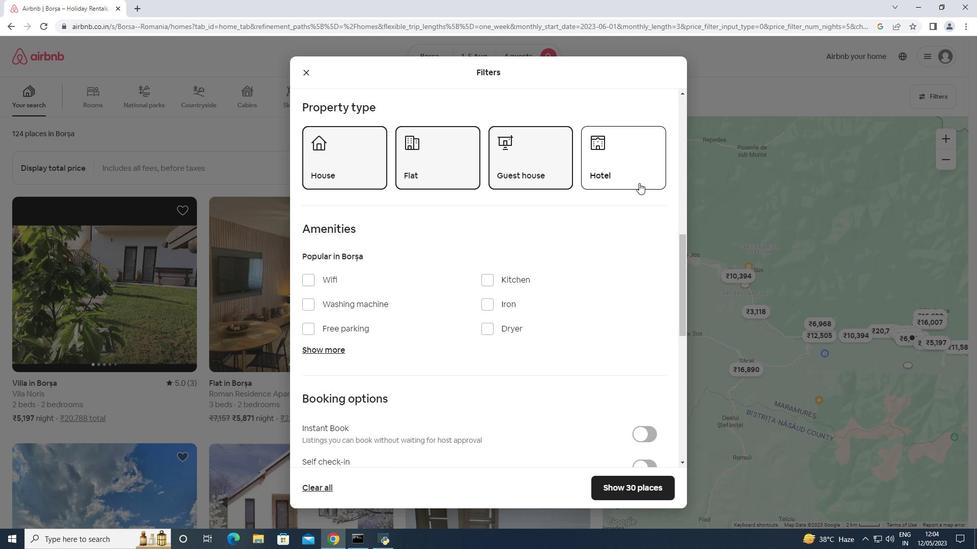 
Action: Mouse pressed left at (639, 181)
Screenshot: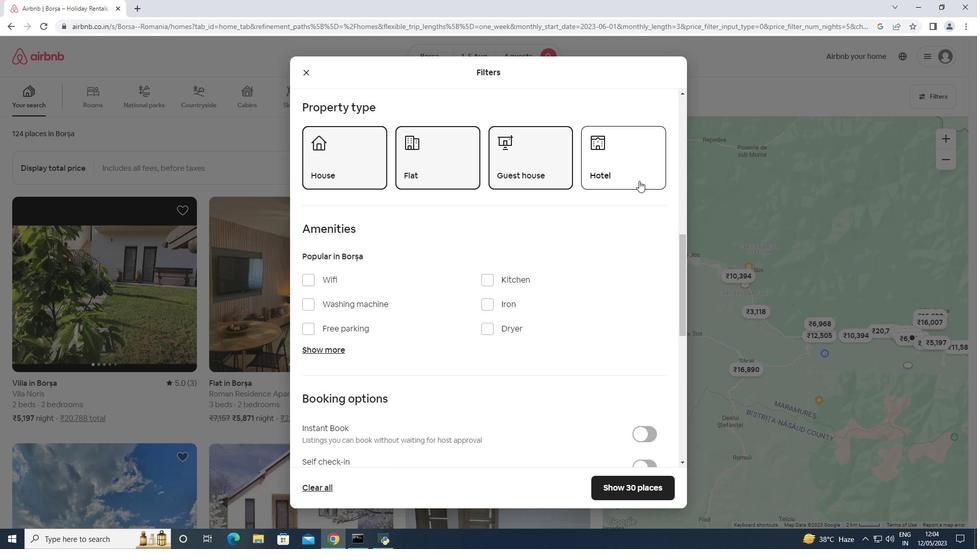 
Action: Mouse moved to (642, 460)
Screenshot: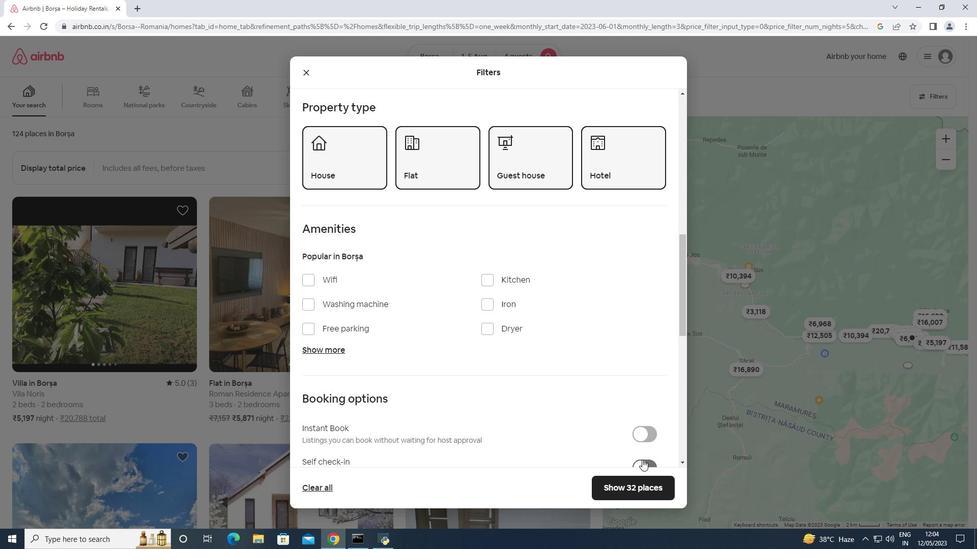 
Action: Mouse pressed left at (642, 460)
Screenshot: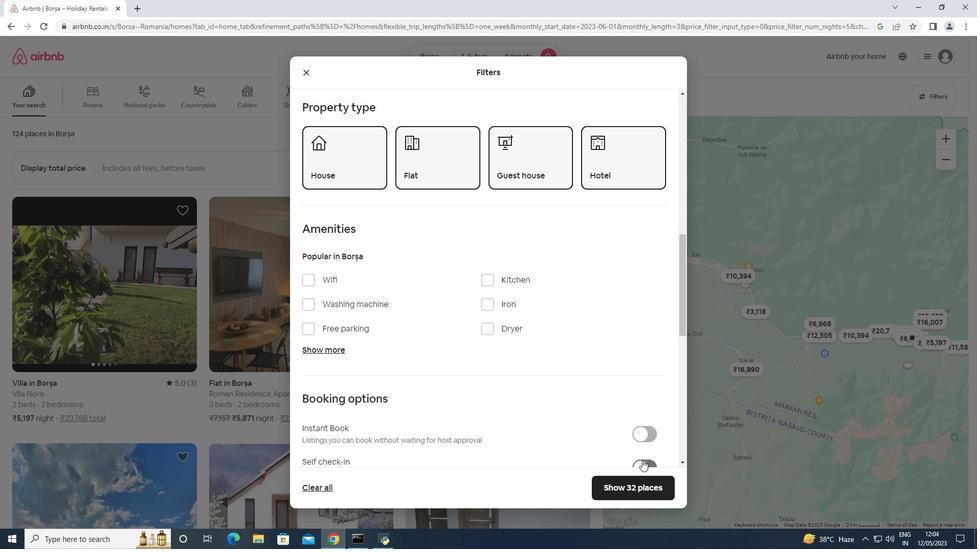 
Action: Mouse moved to (641, 458)
Screenshot: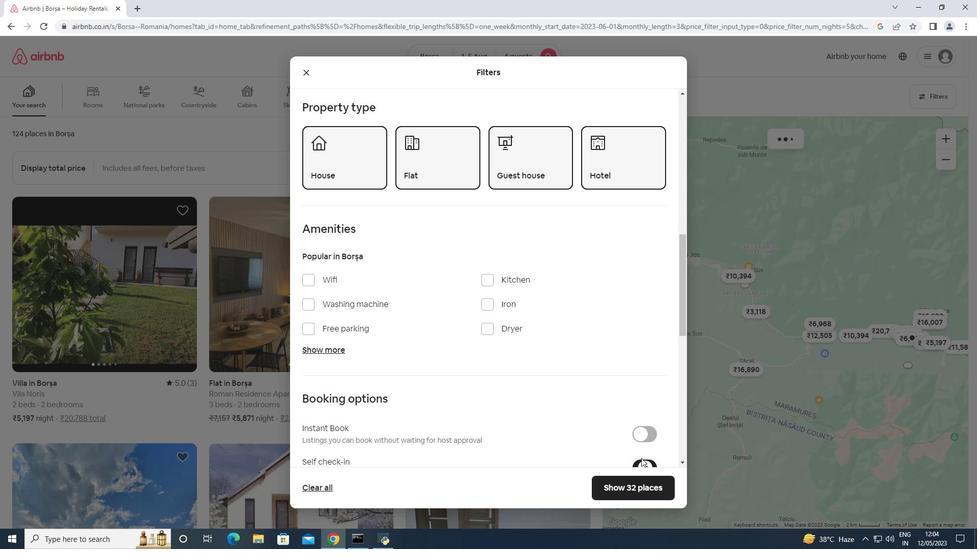 
Action: Mouse scrolled (641, 457) with delta (0, 0)
Screenshot: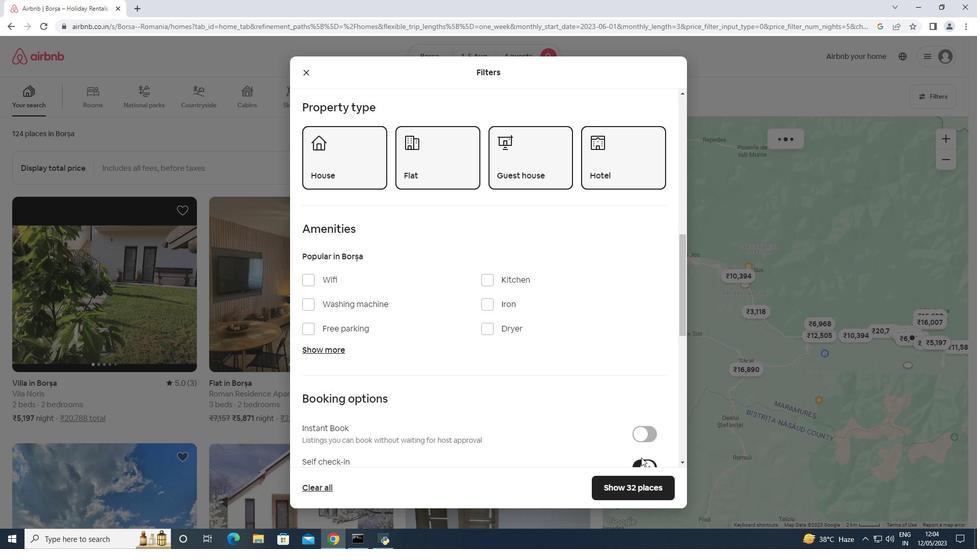 
Action: Mouse scrolled (641, 457) with delta (0, 0)
Screenshot: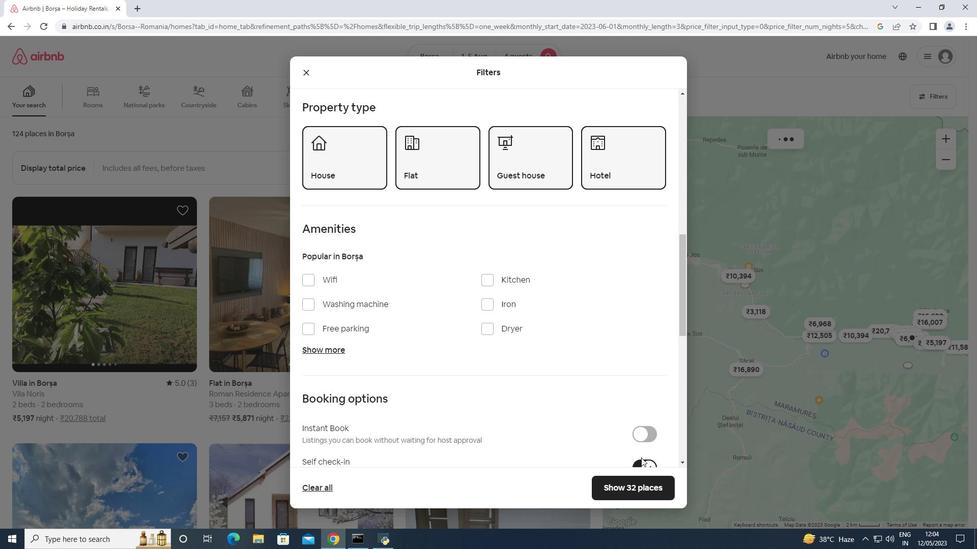 
Action: Mouse scrolled (641, 457) with delta (0, 0)
Screenshot: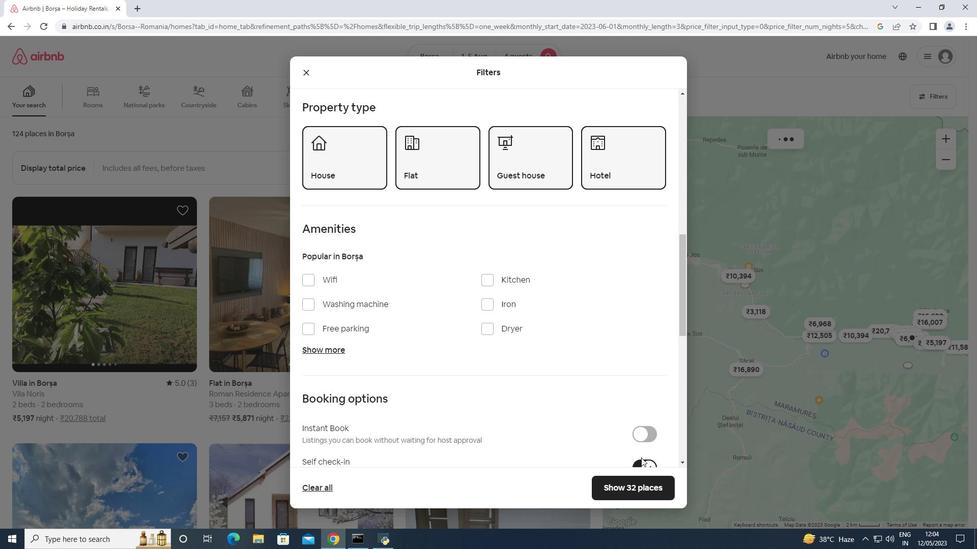 
Action: Mouse scrolled (641, 457) with delta (0, 0)
Screenshot: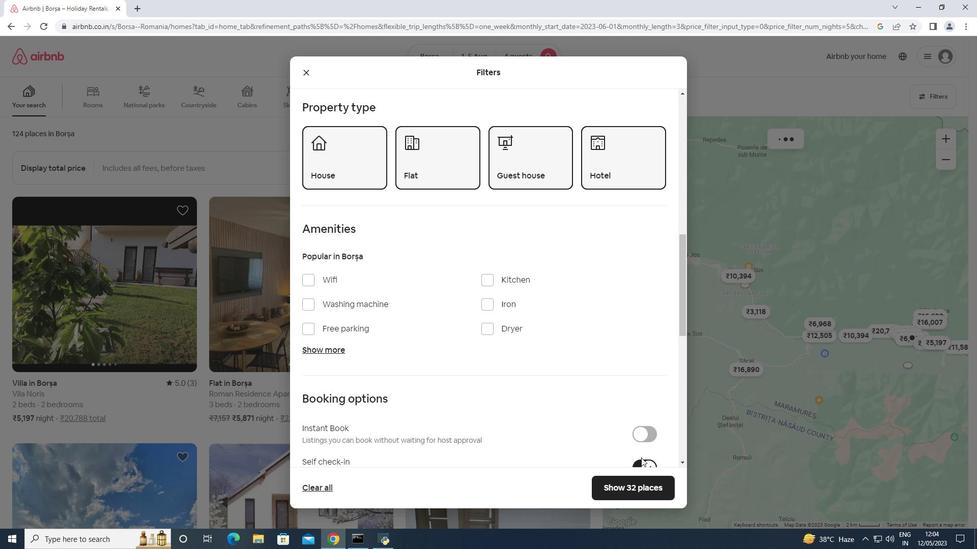 
Action: Mouse scrolled (641, 457) with delta (0, 0)
Screenshot: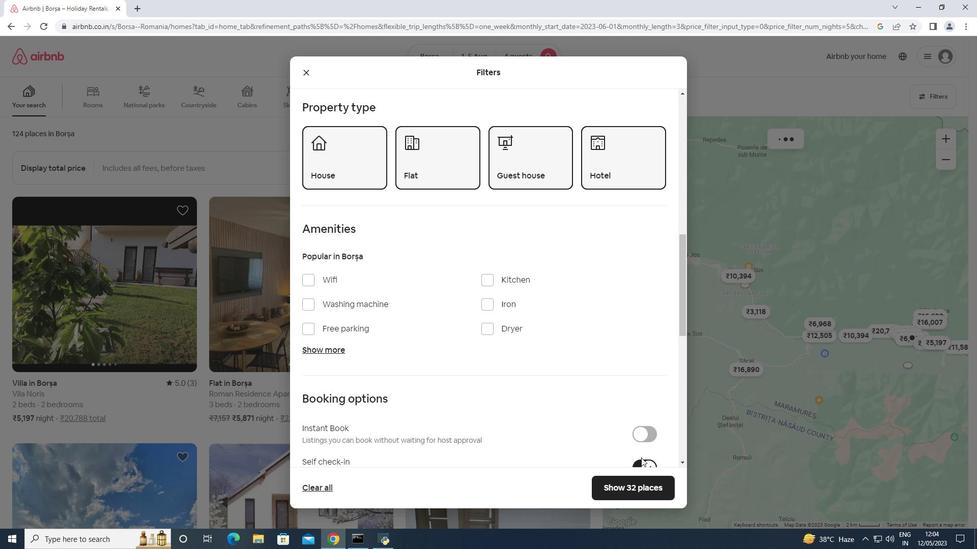 
Action: Mouse moved to (636, 458)
Screenshot: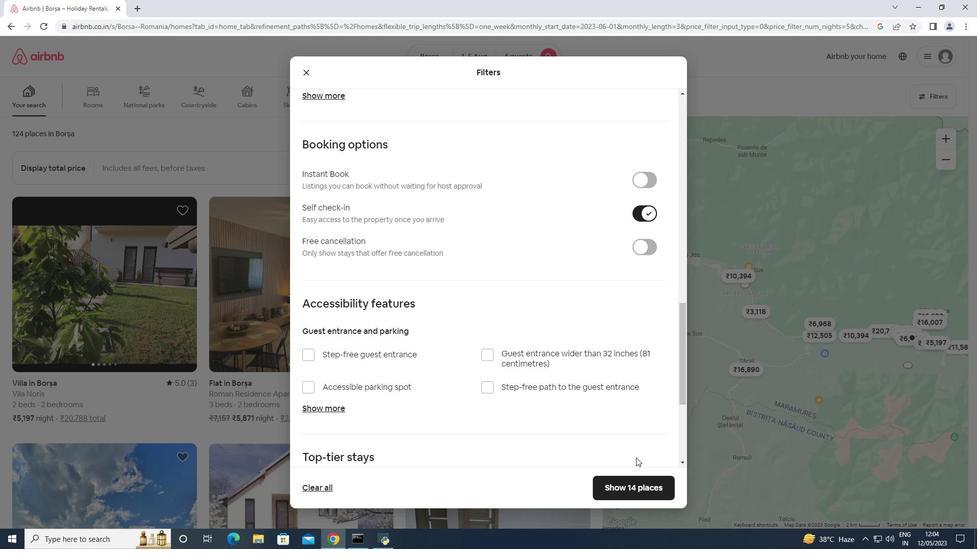 
Action: Mouse scrolled (636, 457) with delta (0, 0)
Screenshot: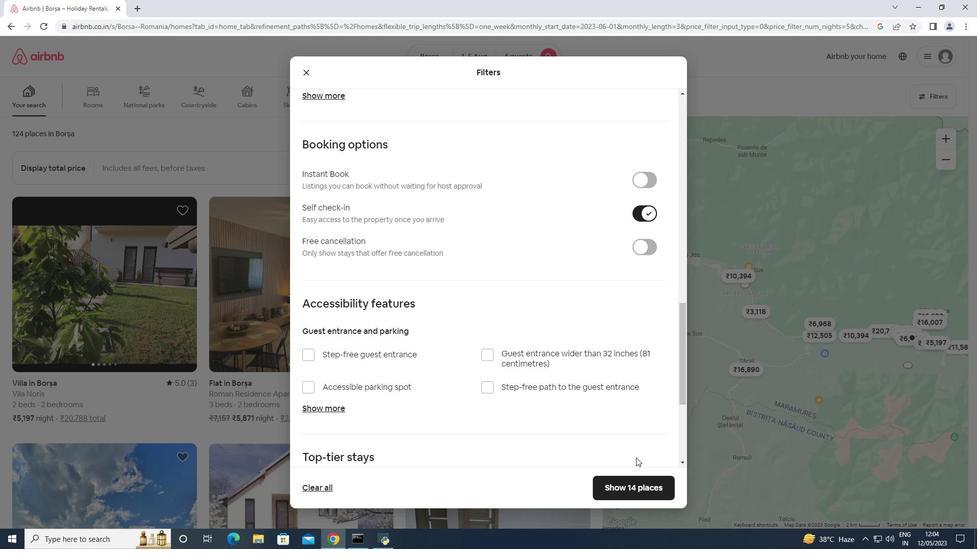 
Action: Mouse moved to (636, 458)
Screenshot: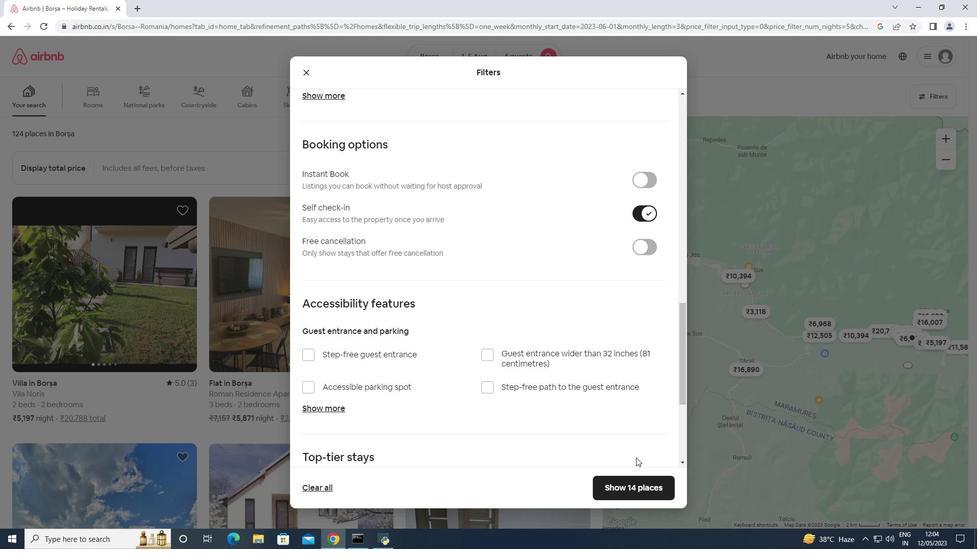 
Action: Mouse scrolled (636, 457) with delta (0, 0)
Screenshot: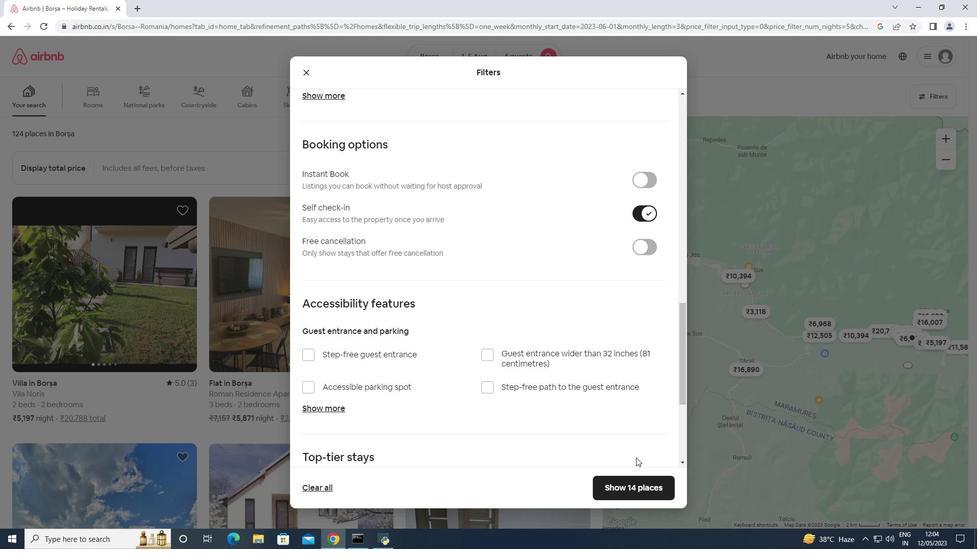
Action: Mouse scrolled (636, 457) with delta (0, 0)
Screenshot: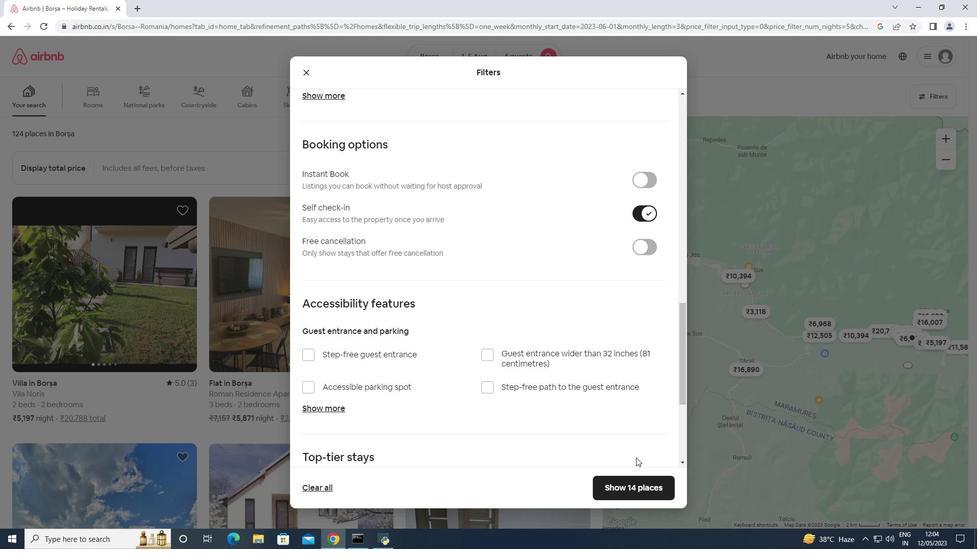 
Action: Mouse scrolled (636, 457) with delta (0, 0)
Screenshot: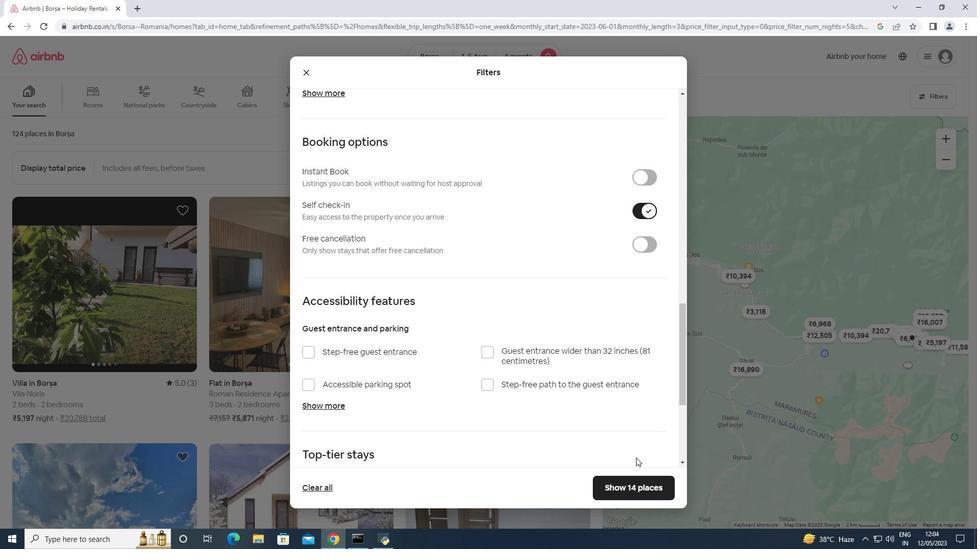 
Action: Mouse scrolled (636, 457) with delta (0, 0)
Screenshot: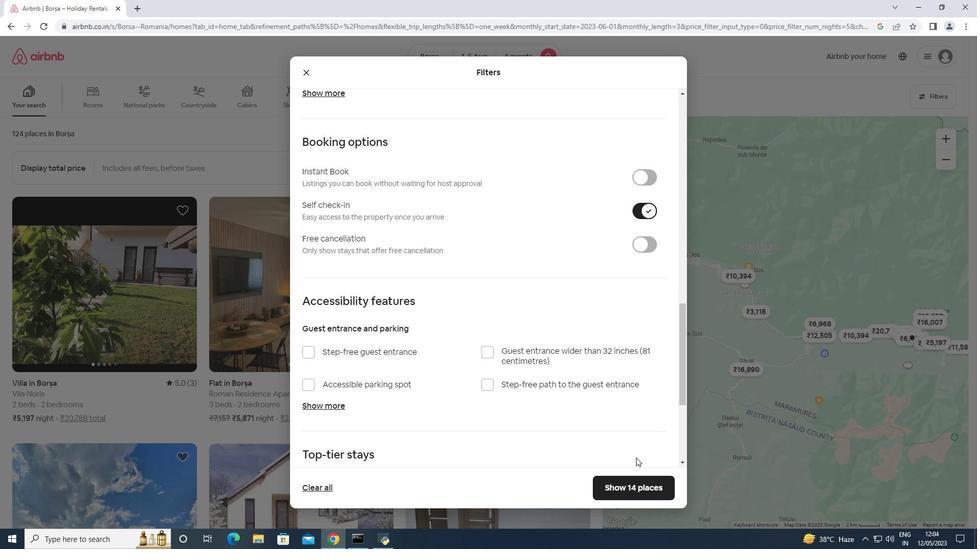 
Action: Mouse scrolled (636, 457) with delta (0, 0)
Screenshot: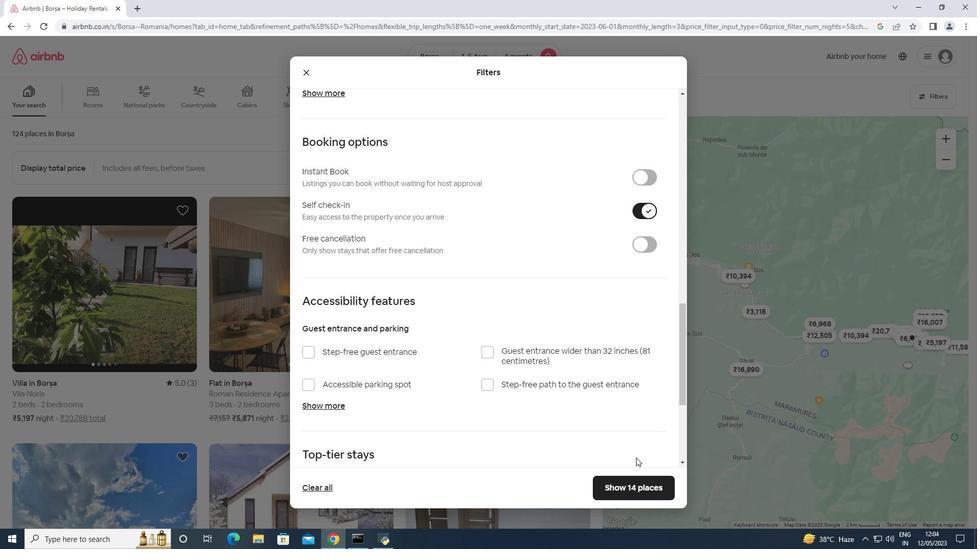 
Action: Mouse moved to (340, 397)
Screenshot: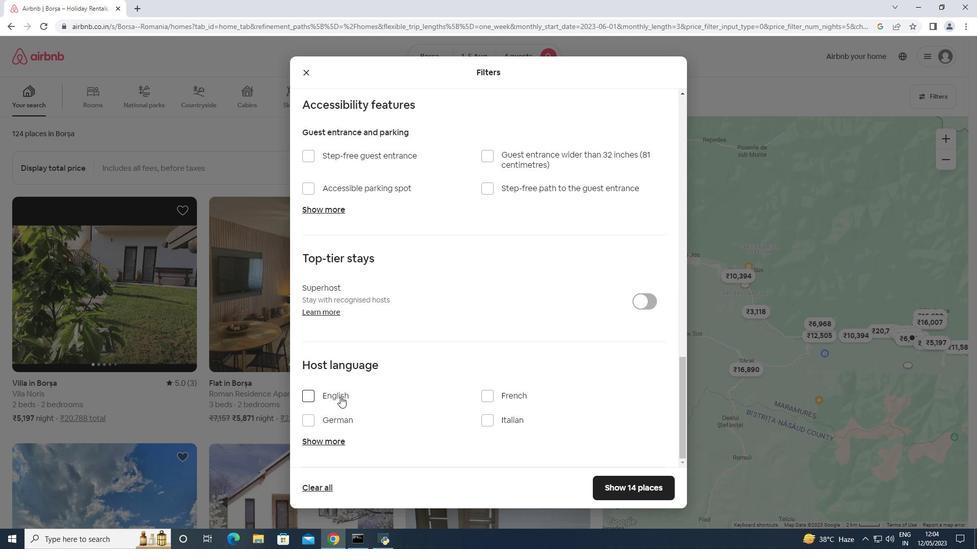 
Action: Mouse pressed left at (340, 397)
Screenshot: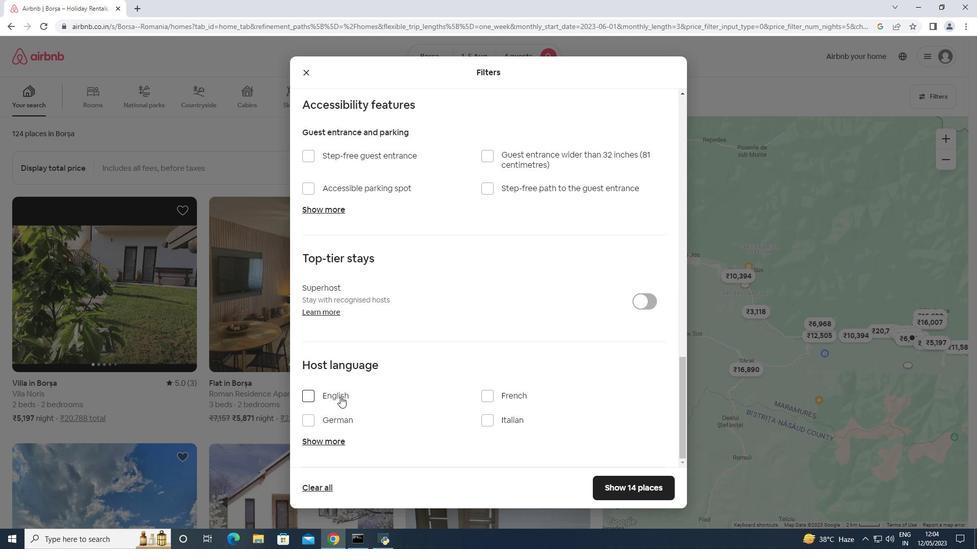 
Action: Mouse moved to (617, 478)
Screenshot: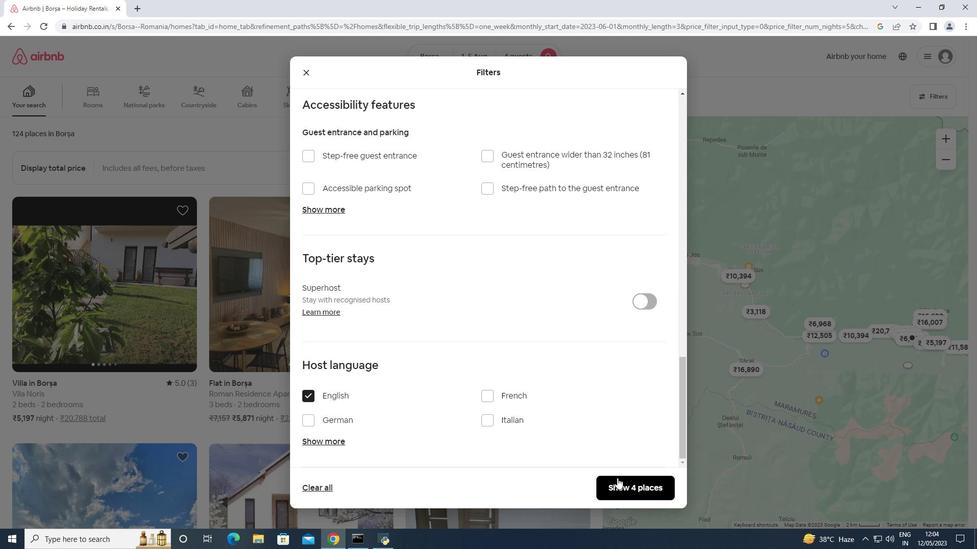 
Action: Mouse pressed left at (617, 478)
Screenshot: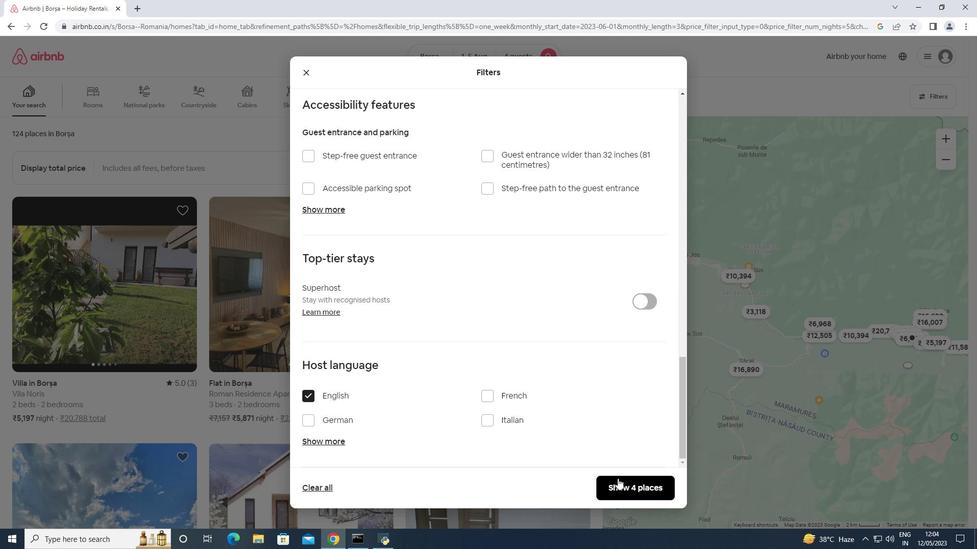 
Action: Mouse moved to (549, 369)
Screenshot: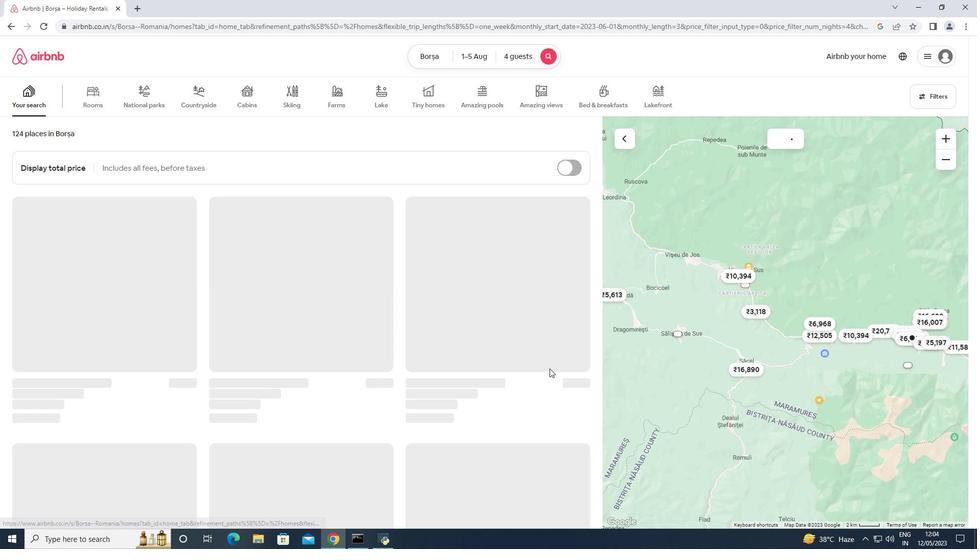 
